 Task: Select the current location as Machu Picchu, Peru . Now zoom + , and verify the location . Show zoom slider
Action: Mouse moved to (178, 71)
Screenshot: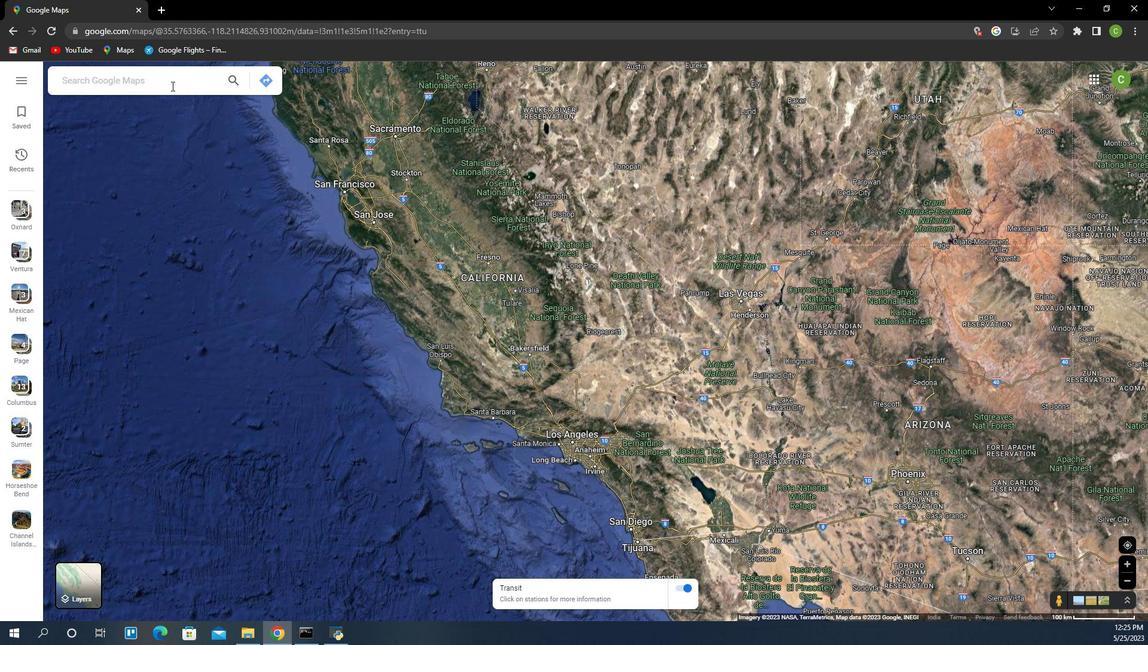 
Action: Mouse pressed left at (178, 71)
Screenshot: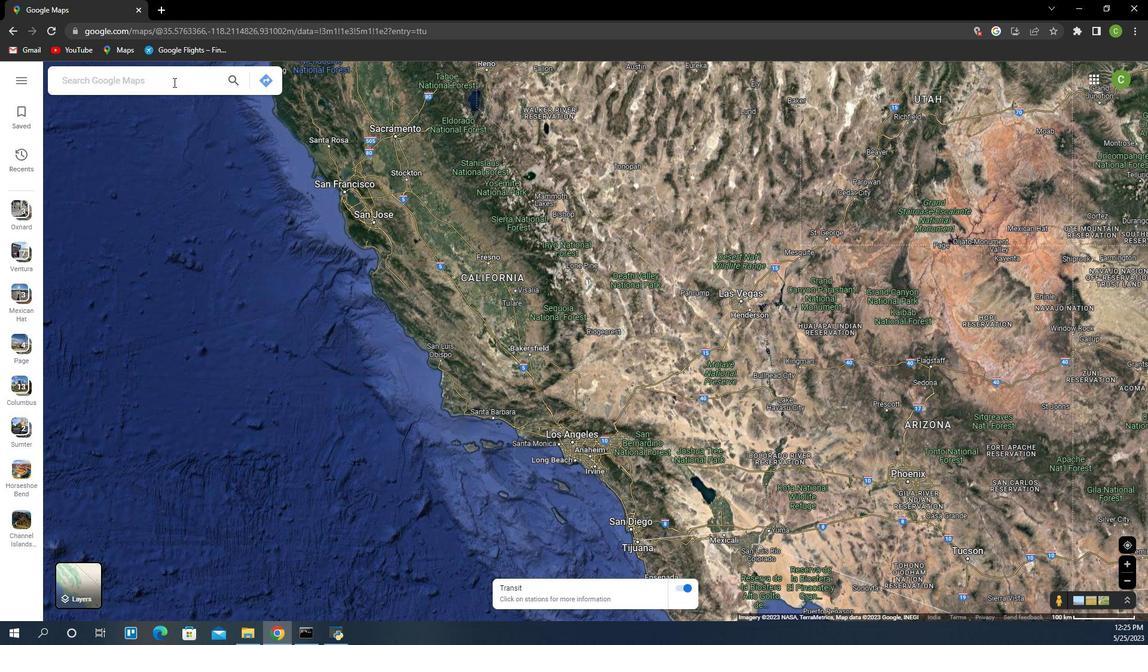 
Action: Key pressed <Key.caps_lock>M<Key.caps_lock>achu<Key.space>picchu<Key.space>r<Key.backspace>peru<Key.down><Key.enter>
Screenshot: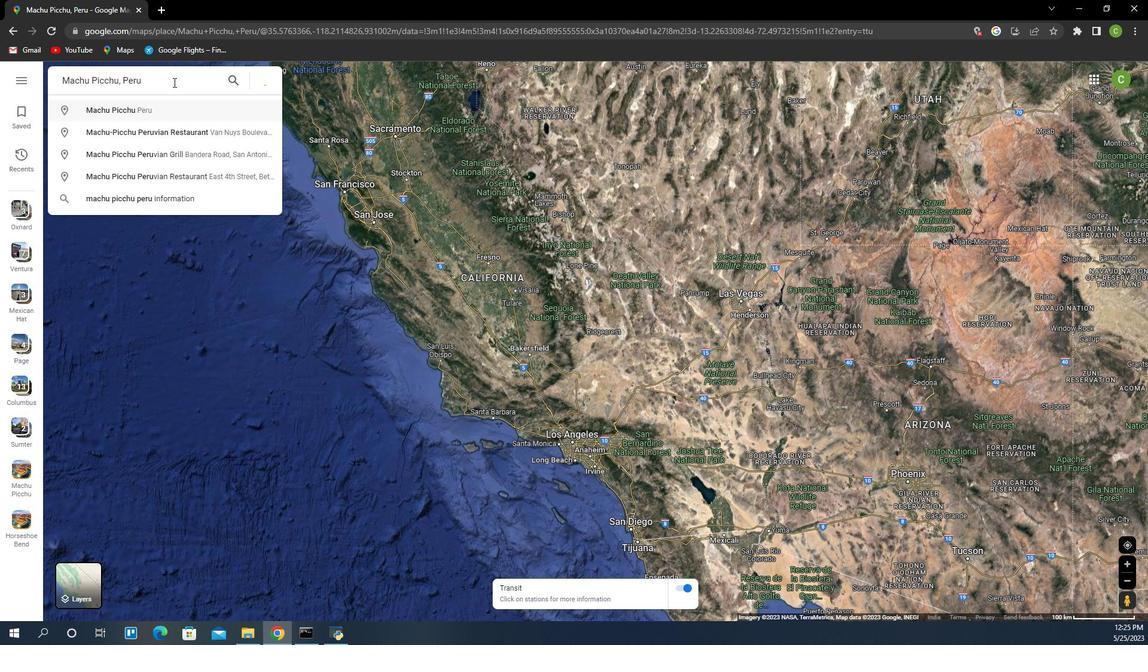 
Action: Mouse moved to (733, 356)
Screenshot: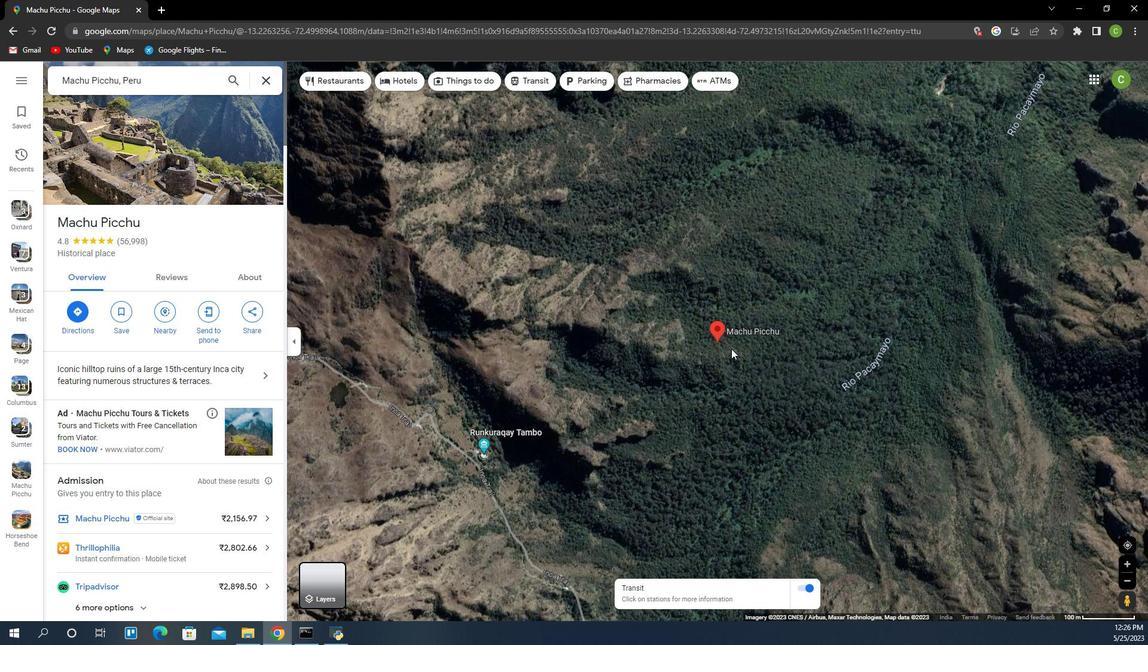 
Action: Mouse scrolled (733, 357) with delta (0, 0)
Screenshot: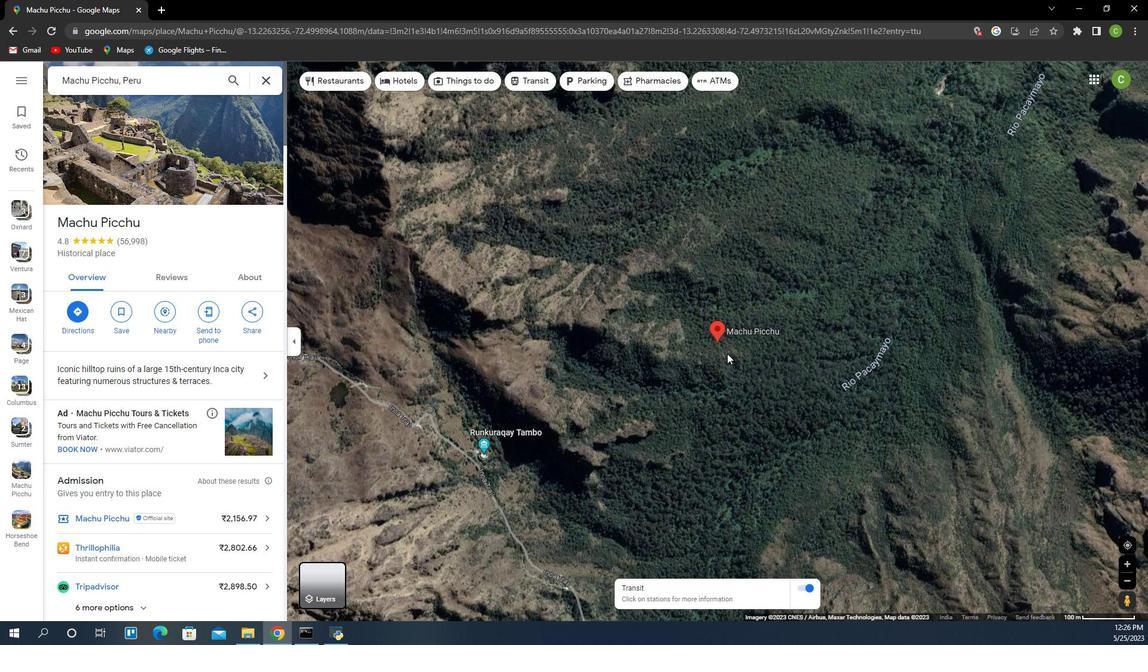 
Action: Mouse moved to (1131, 574)
Screenshot: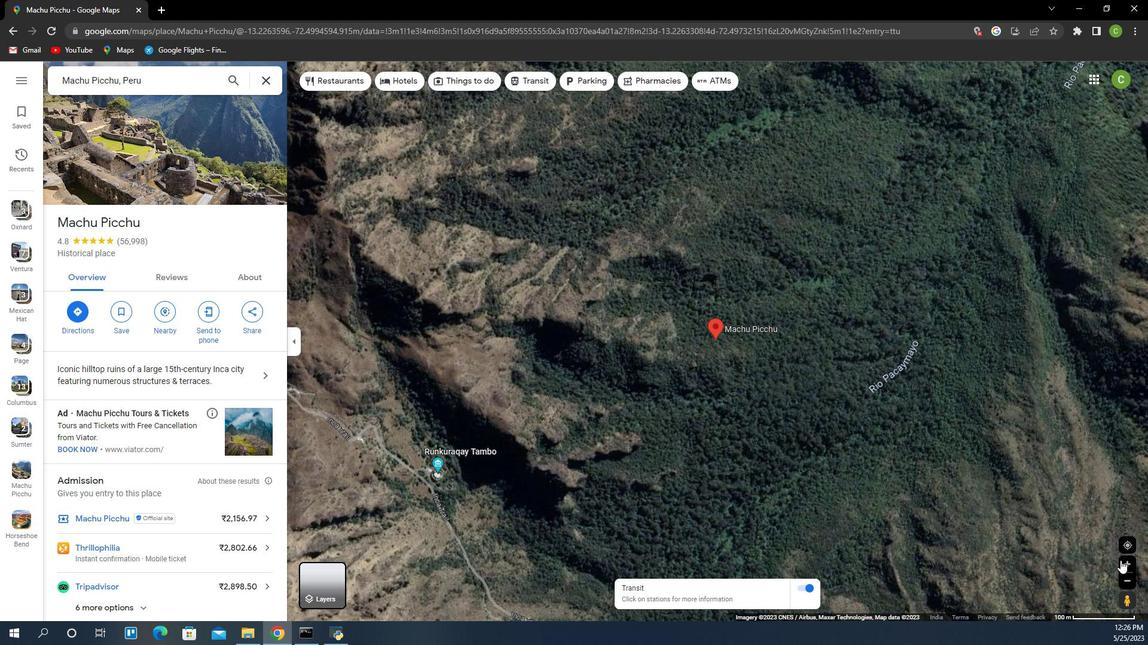 
Action: Mouse pressed left at (1131, 574)
Screenshot: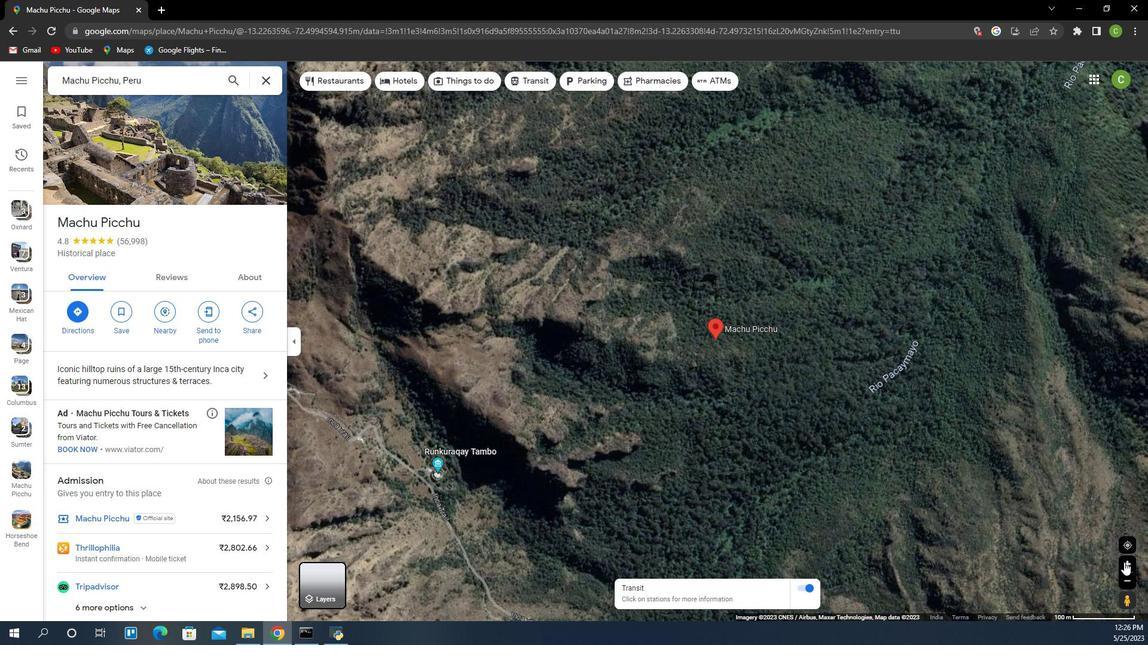 
Action: Mouse pressed left at (1131, 574)
Screenshot: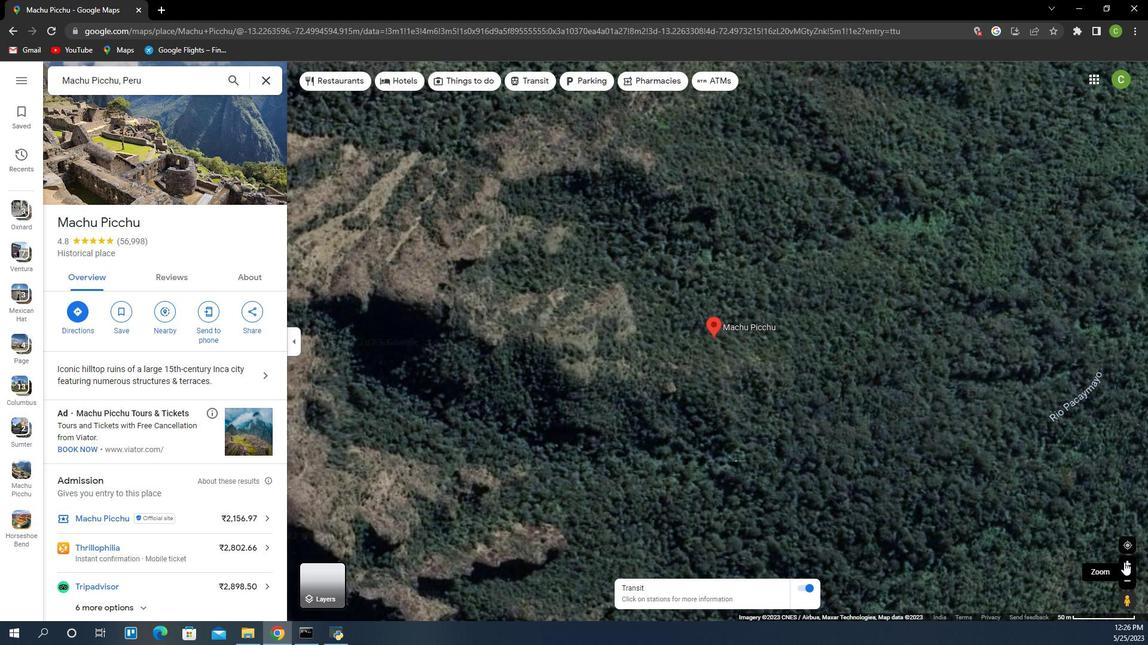 
Action: Mouse pressed left at (1131, 574)
Screenshot: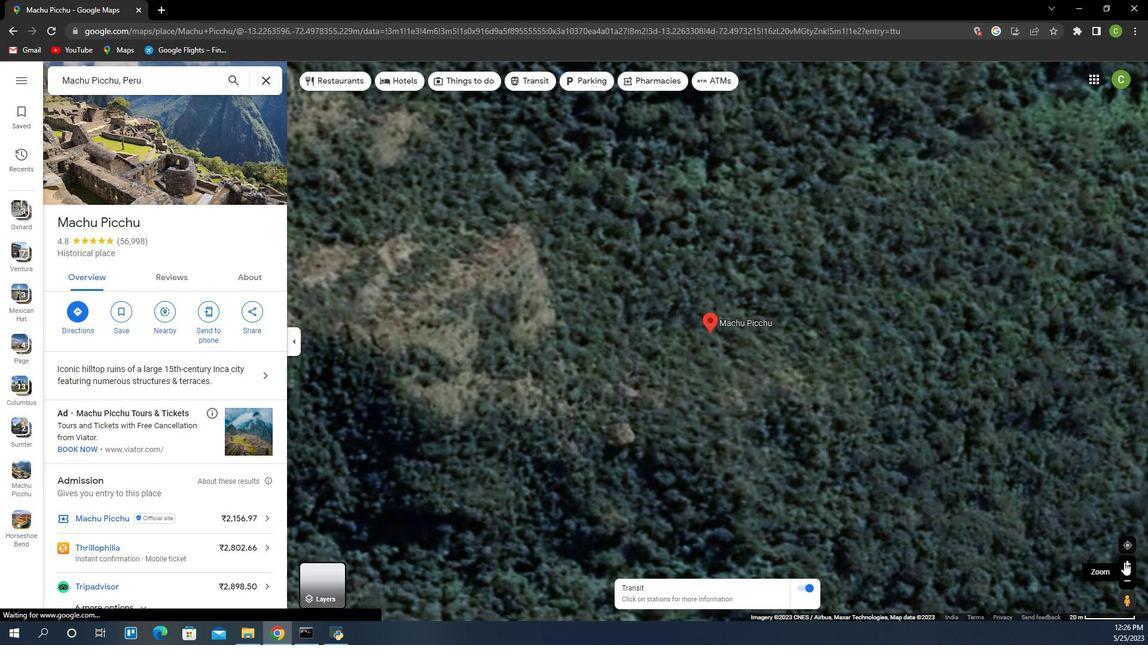 
Action: Mouse pressed left at (1131, 574)
Screenshot: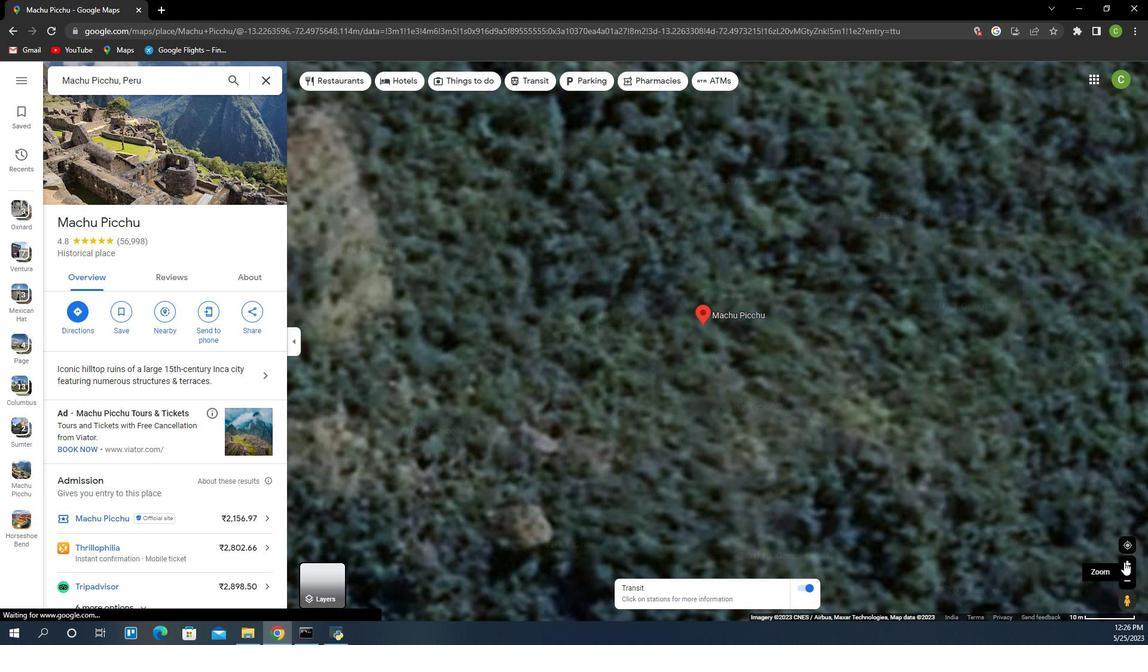 
Action: Mouse pressed left at (1131, 574)
Screenshot: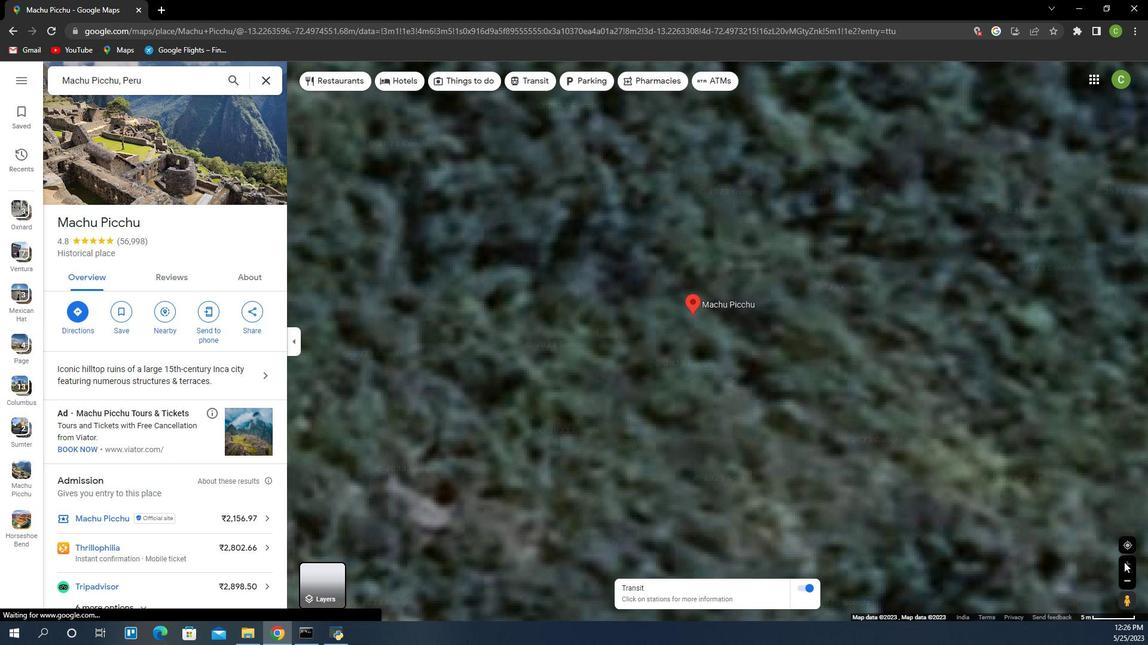
Action: Mouse pressed left at (1131, 574)
Screenshot: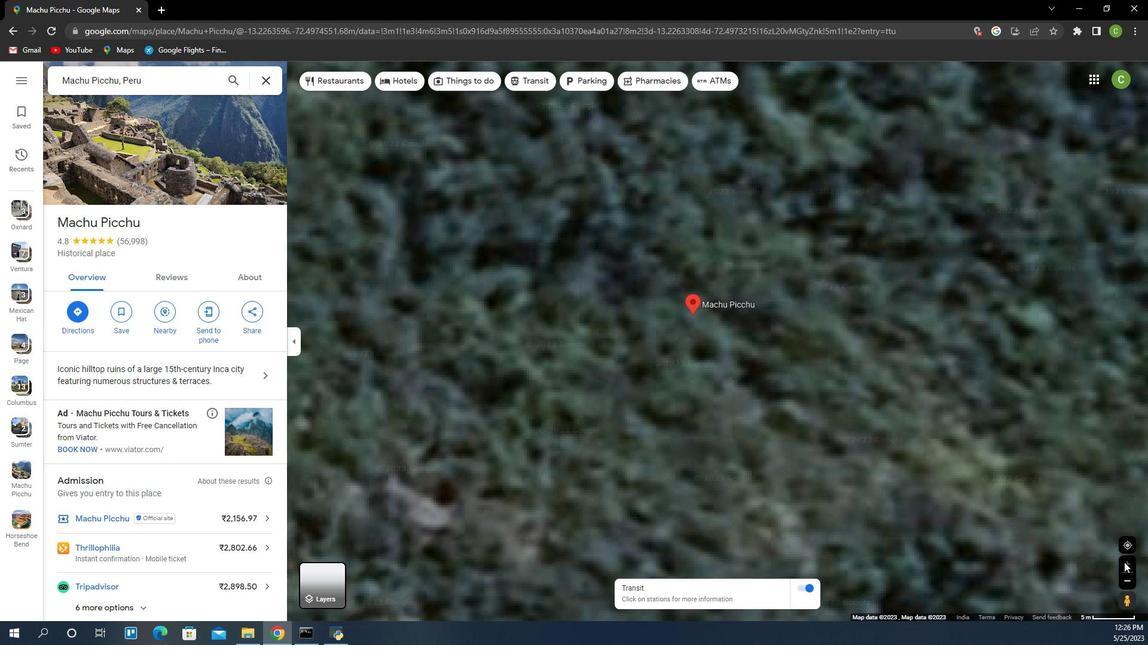 
Action: Mouse moved to (1131, 586)
Screenshot: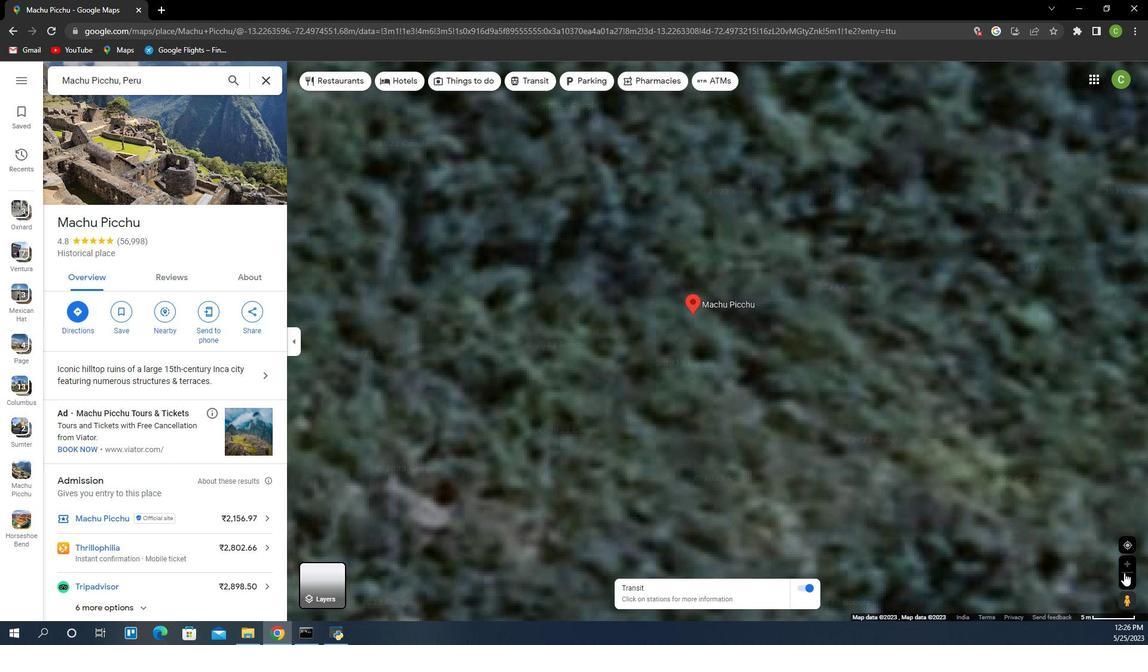 
Action: Mouse pressed left at (1131, 586)
Screenshot: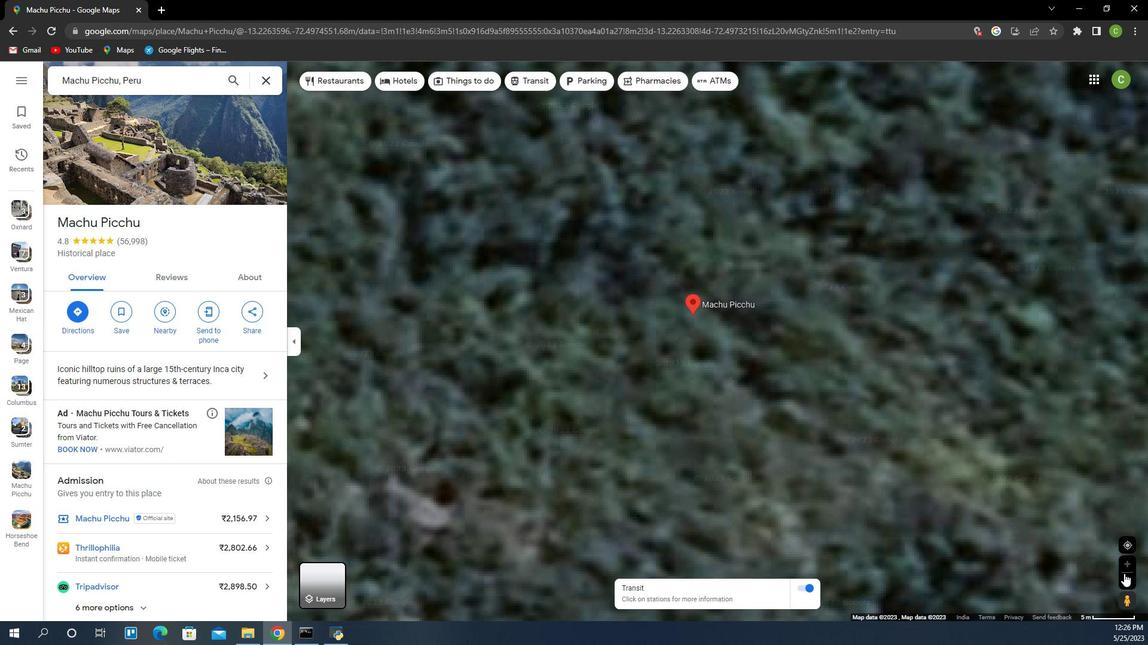 
Action: Mouse pressed left at (1131, 586)
Screenshot: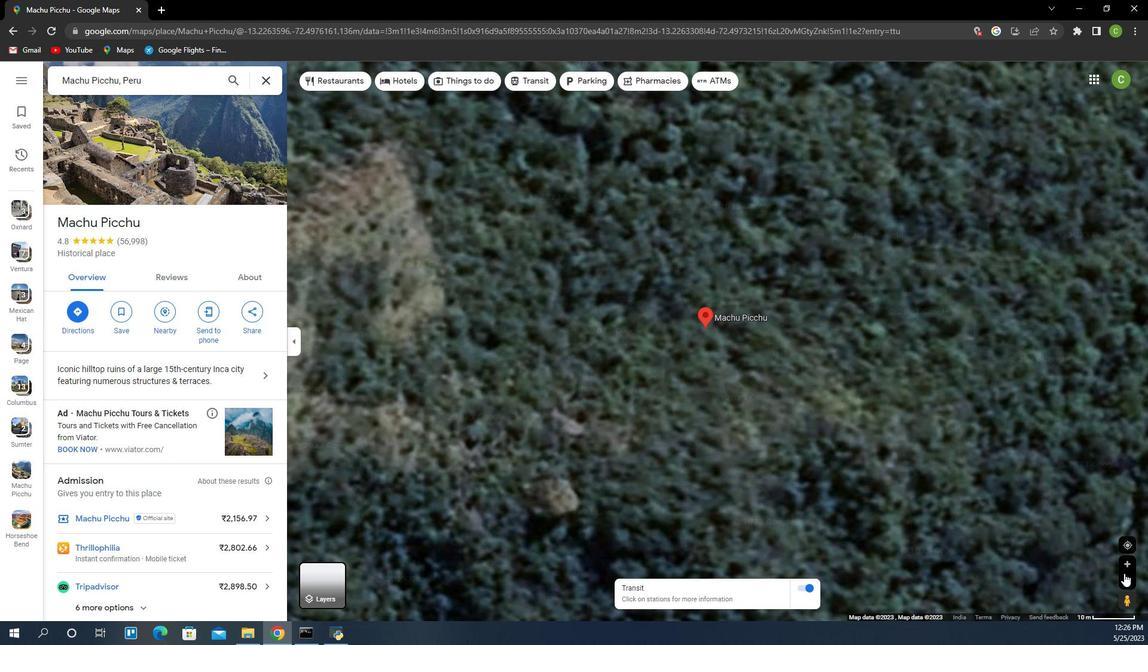 
Action: Mouse pressed left at (1131, 586)
Screenshot: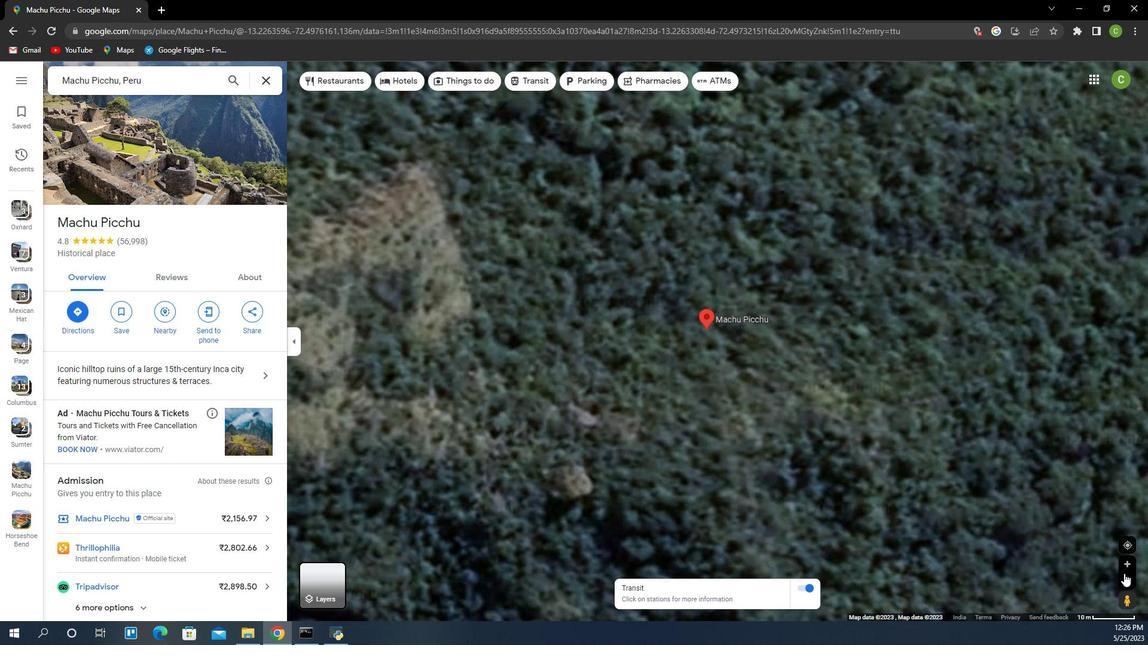 
Action: Mouse moved to (768, 414)
Screenshot: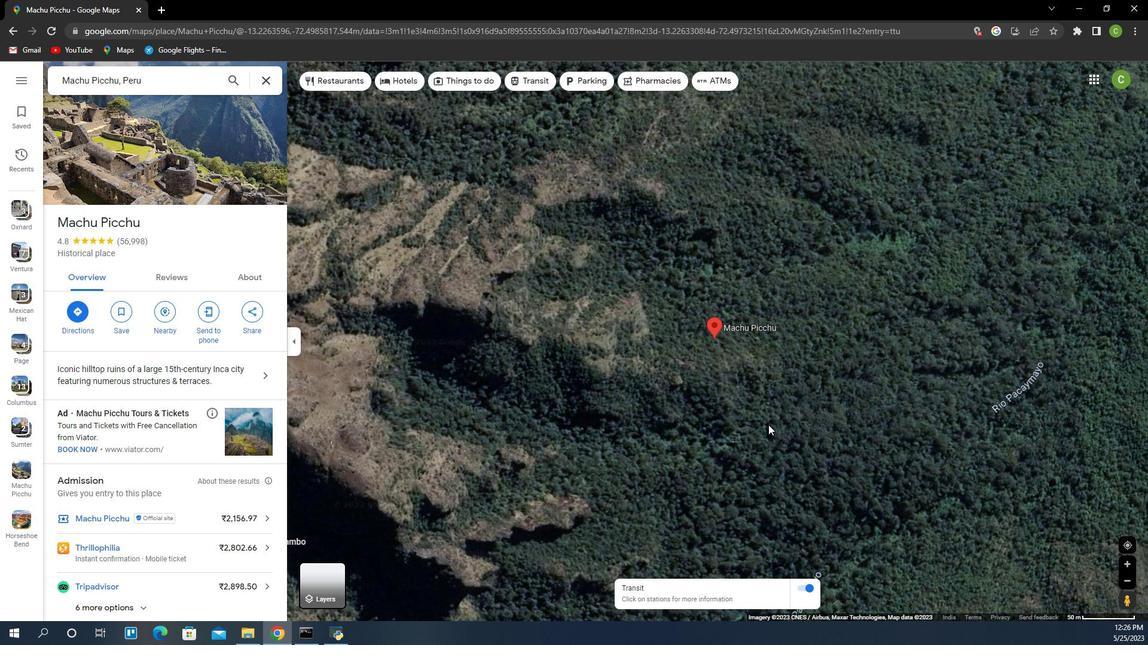 
Action: Mouse scrolled (768, 415) with delta (0, 0)
Screenshot: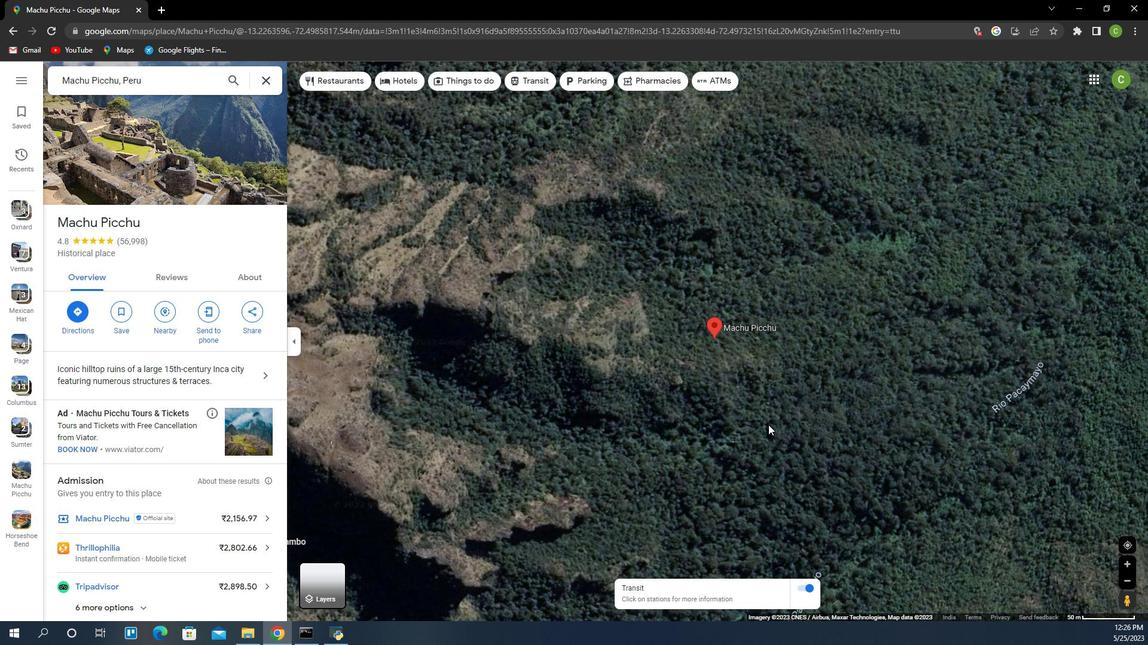 
Action: Mouse moved to (746, 384)
Screenshot: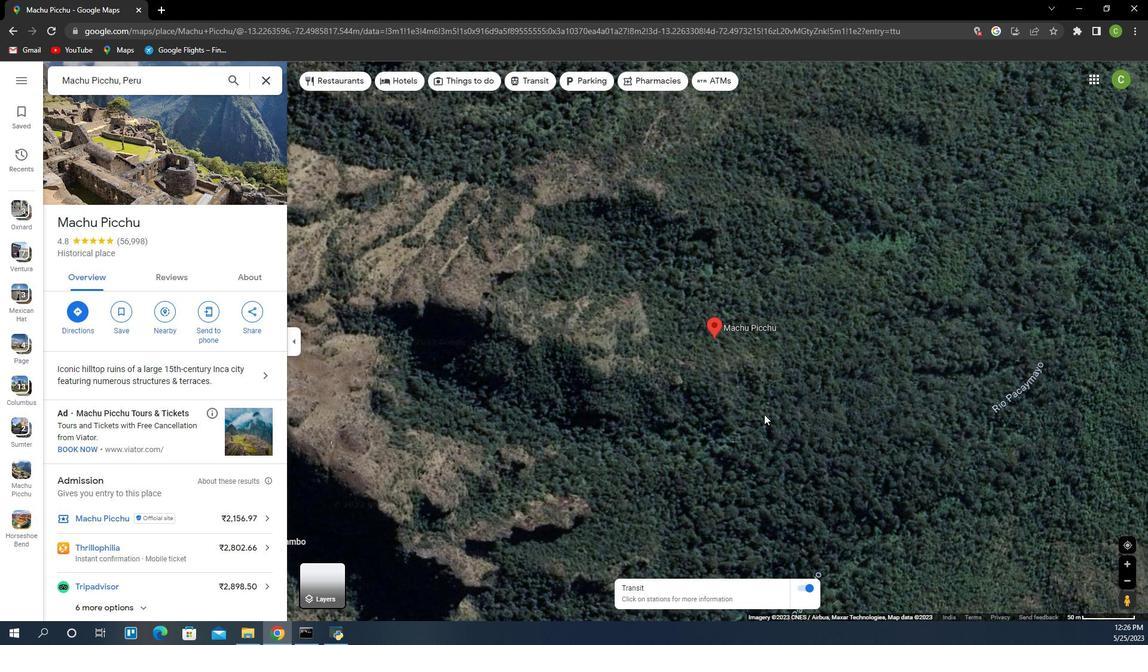 
Action: Mouse scrolled (746, 385) with delta (0, 0)
Screenshot: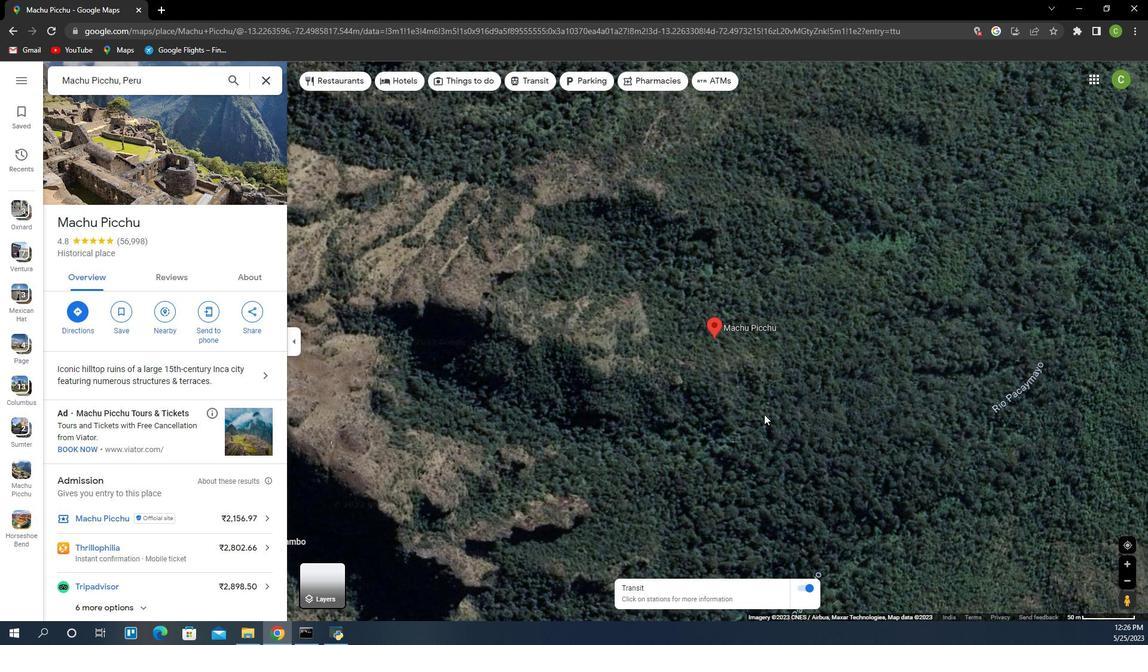
Action: Mouse moved to (745, 383)
Screenshot: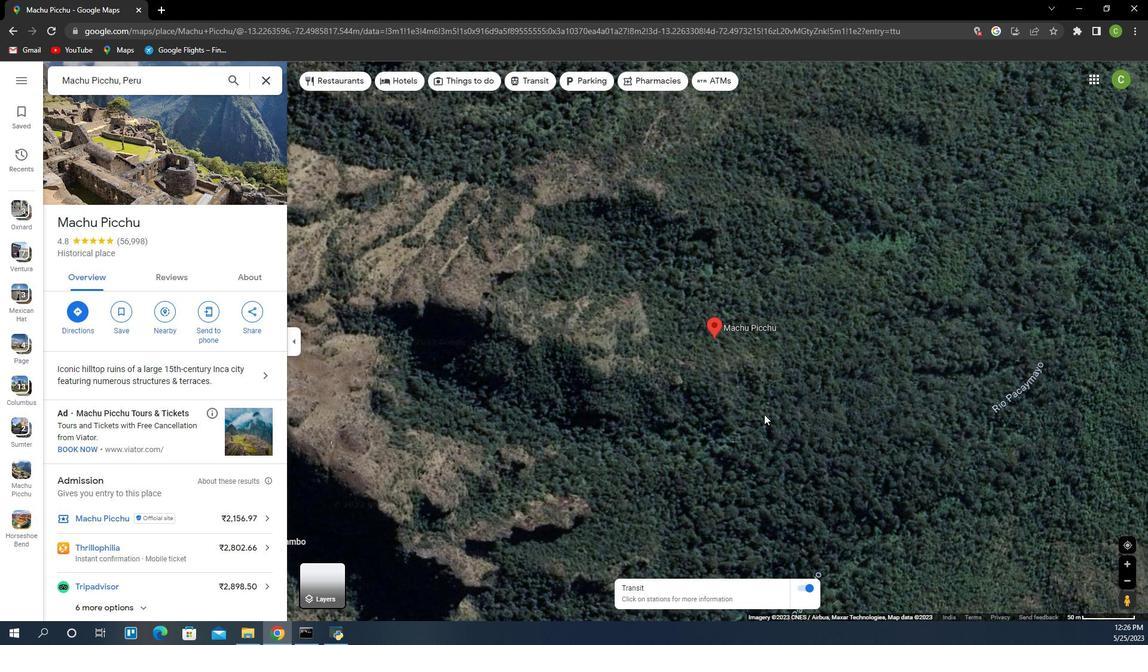 
Action: Mouse scrolled (745, 384) with delta (0, 0)
Screenshot: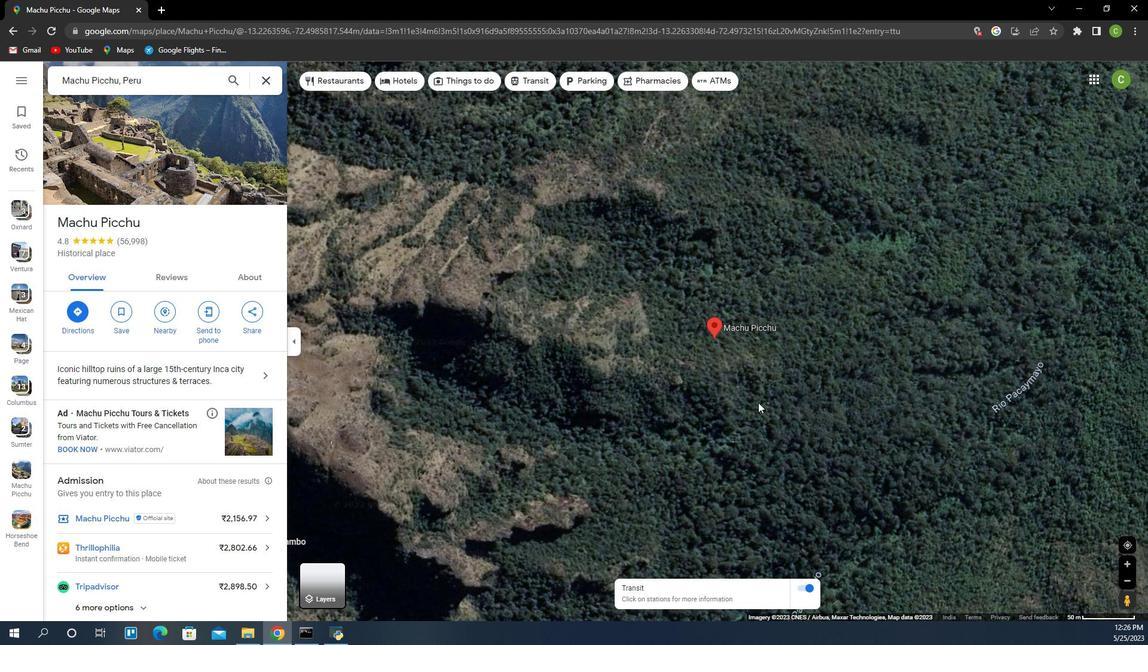 
Action: Mouse scrolled (745, 384) with delta (0, 0)
Screenshot: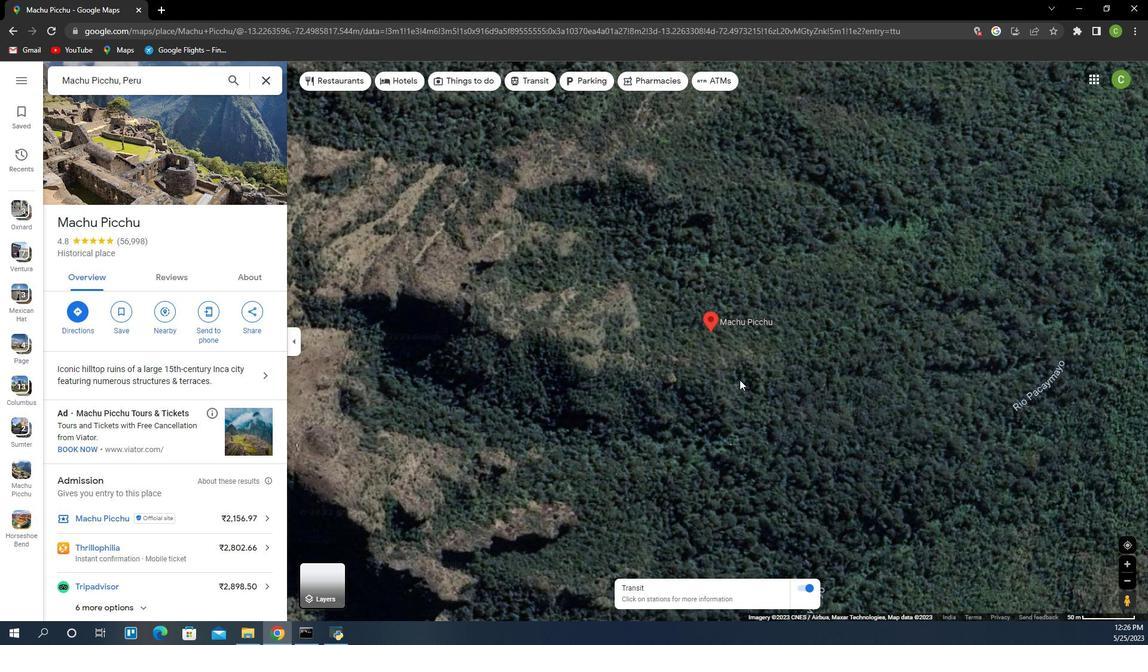 
Action: Mouse moved to (686, 282)
Screenshot: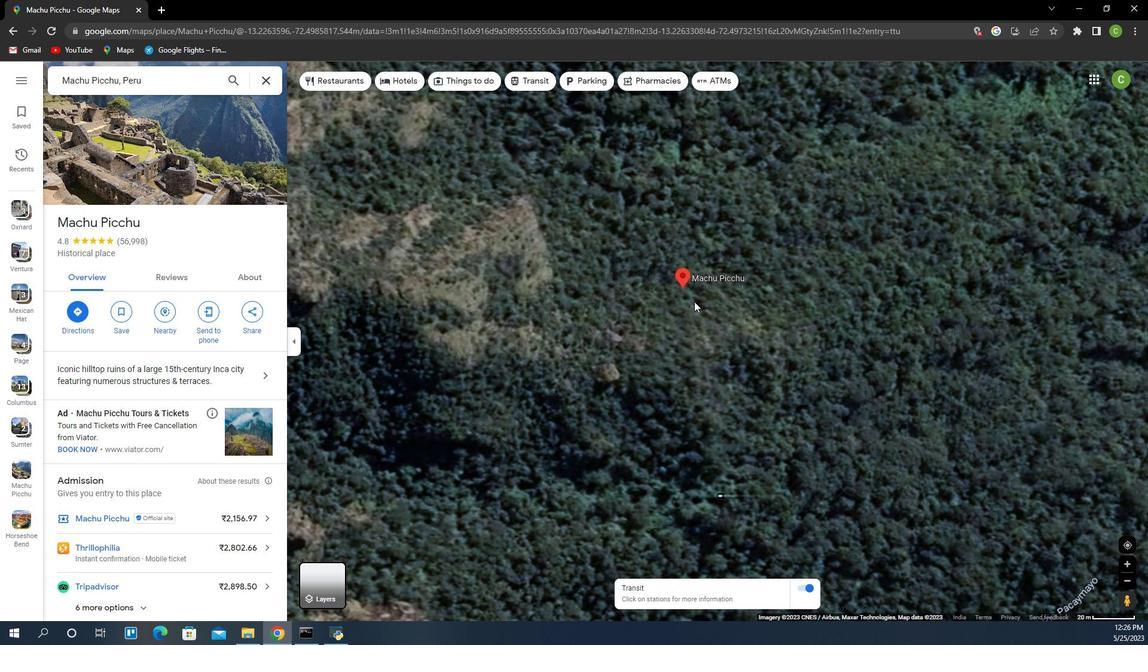 
Action: Mouse pressed left at (686, 282)
Screenshot: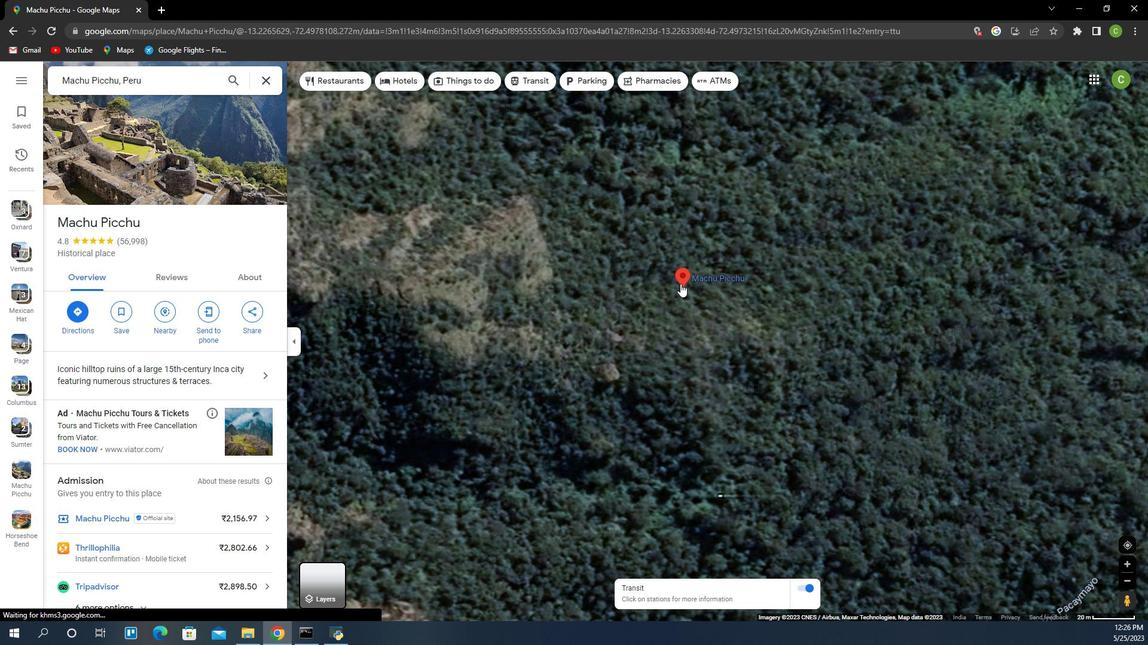 
Action: Mouse moved to (1134, 574)
Screenshot: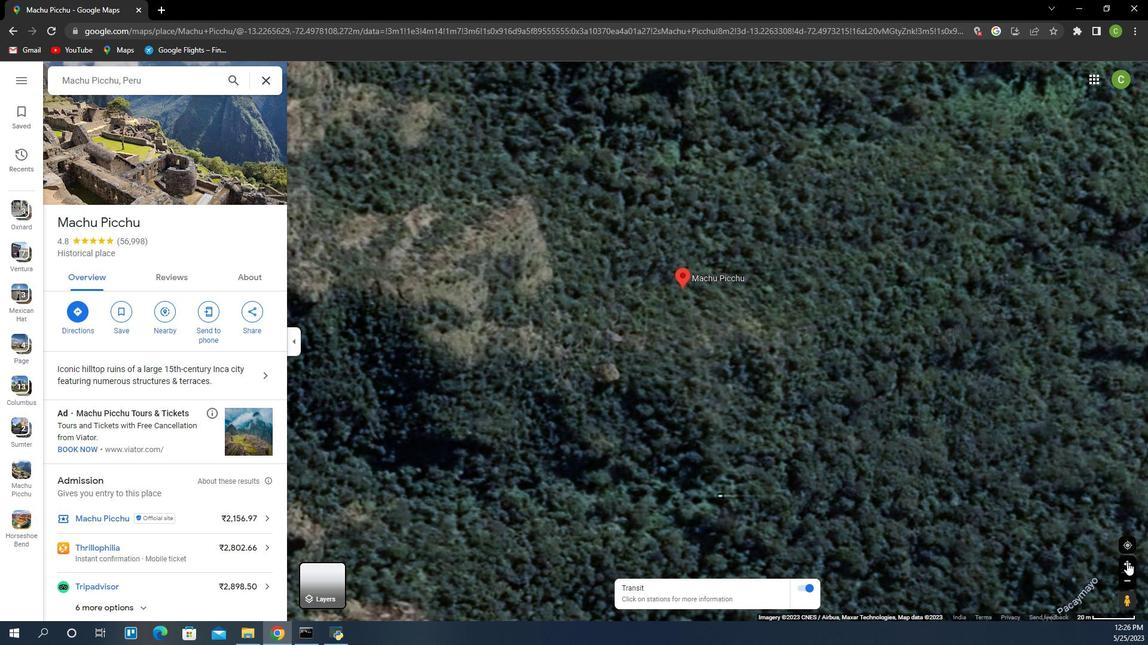 
Action: Mouse pressed left at (1134, 574)
Screenshot: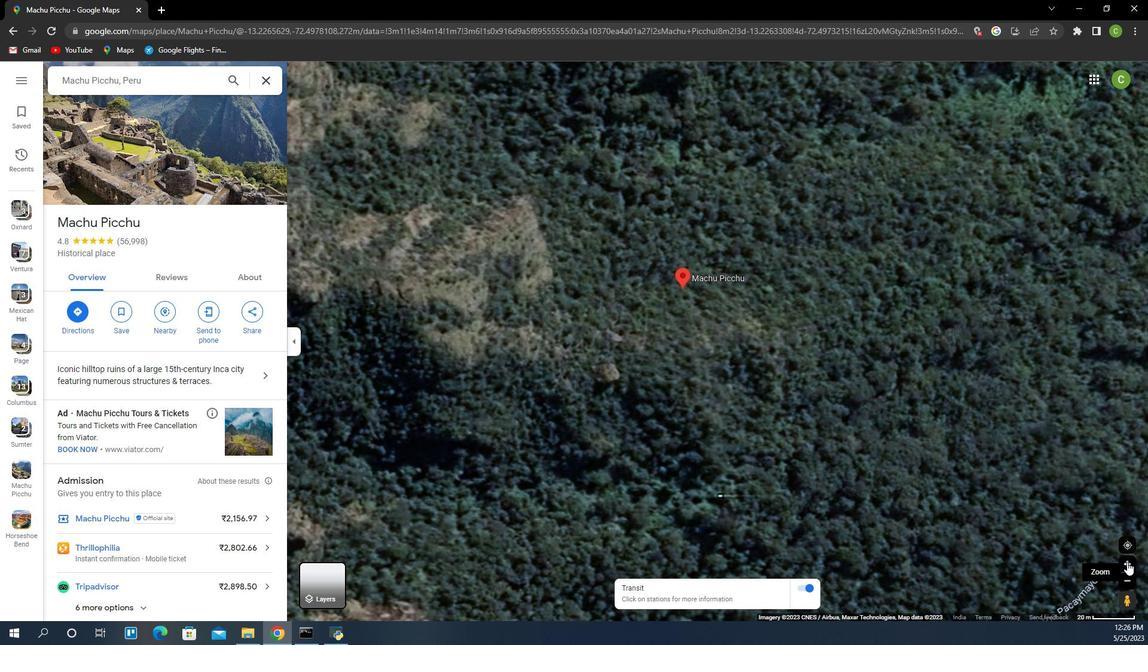 
Action: Mouse moved to (802, 422)
Screenshot: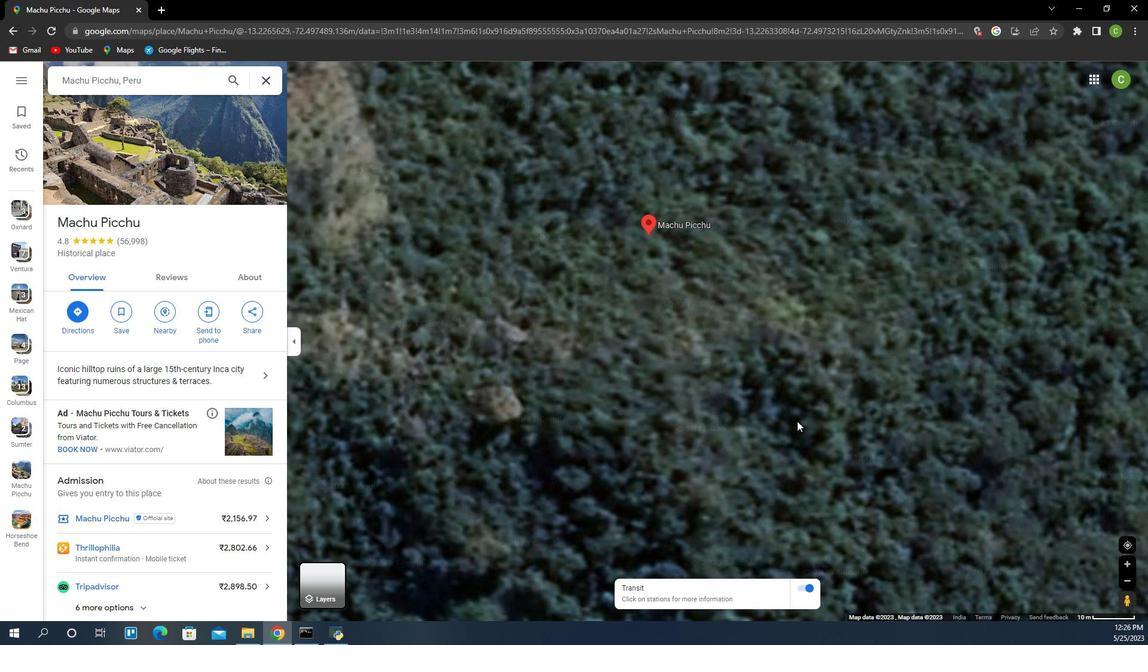 
Action: Mouse scrolled (802, 421) with delta (0, 0)
Screenshot: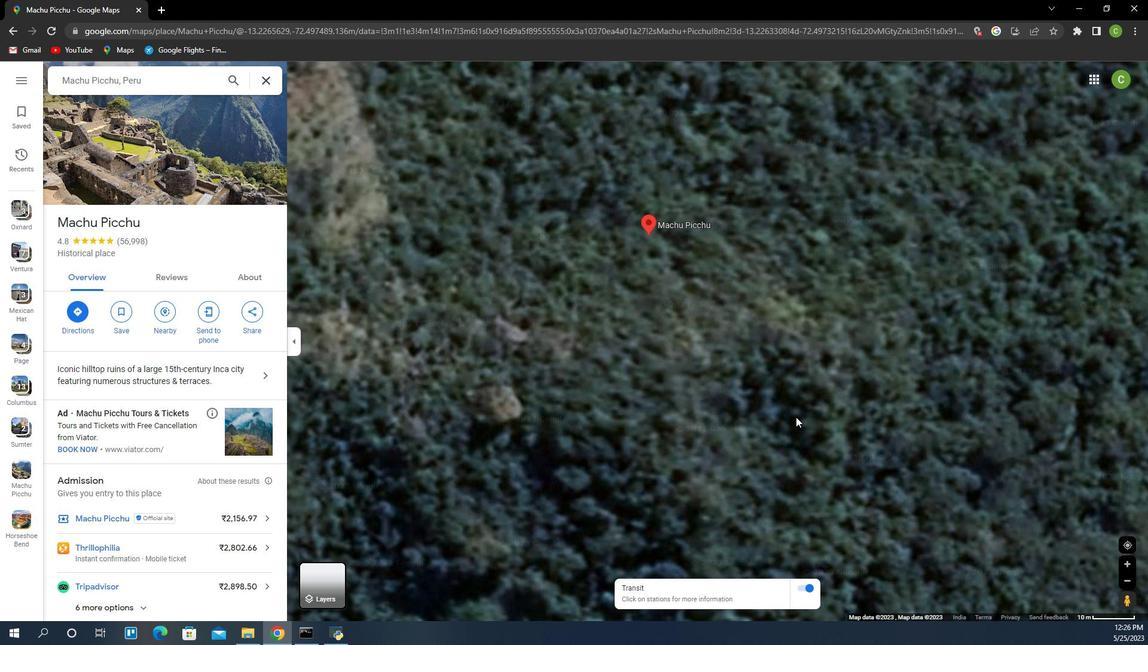 
Action: Mouse scrolled (802, 421) with delta (0, 0)
Screenshot: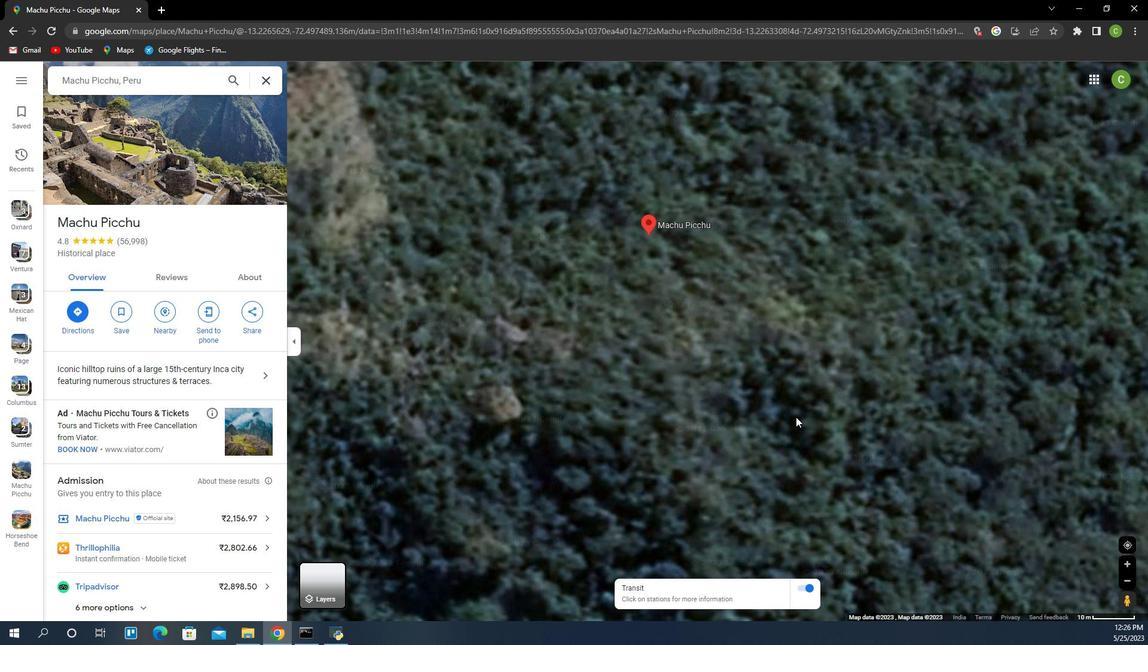 
Action: Mouse scrolled (802, 421) with delta (0, 0)
Screenshot: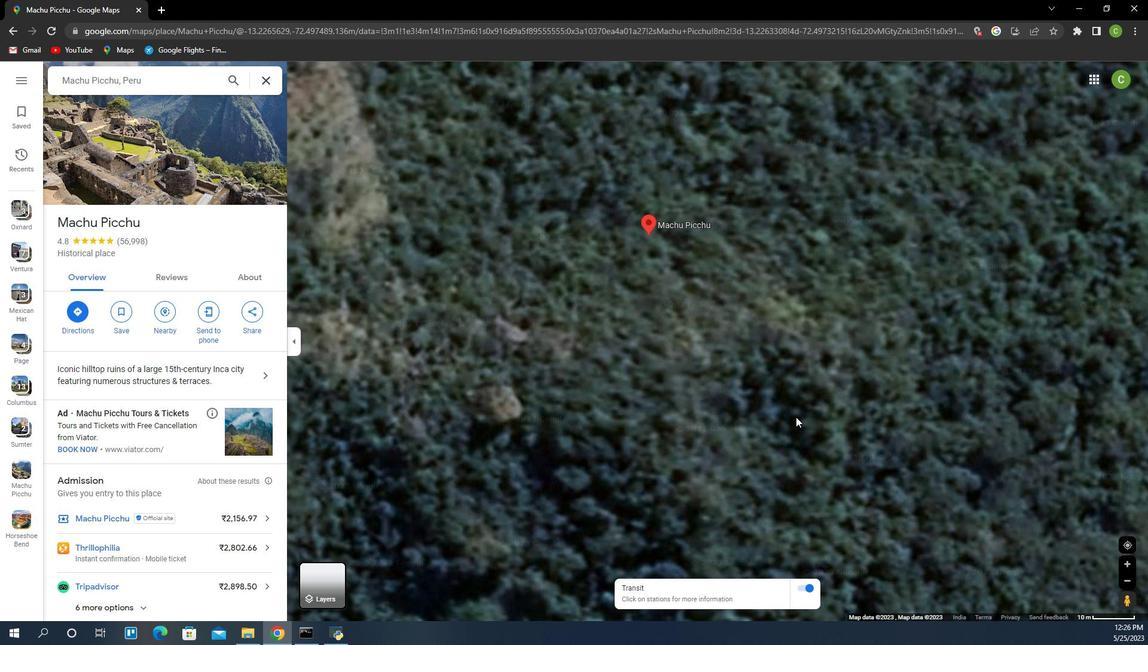 
Action: Mouse scrolled (802, 421) with delta (0, 0)
Screenshot: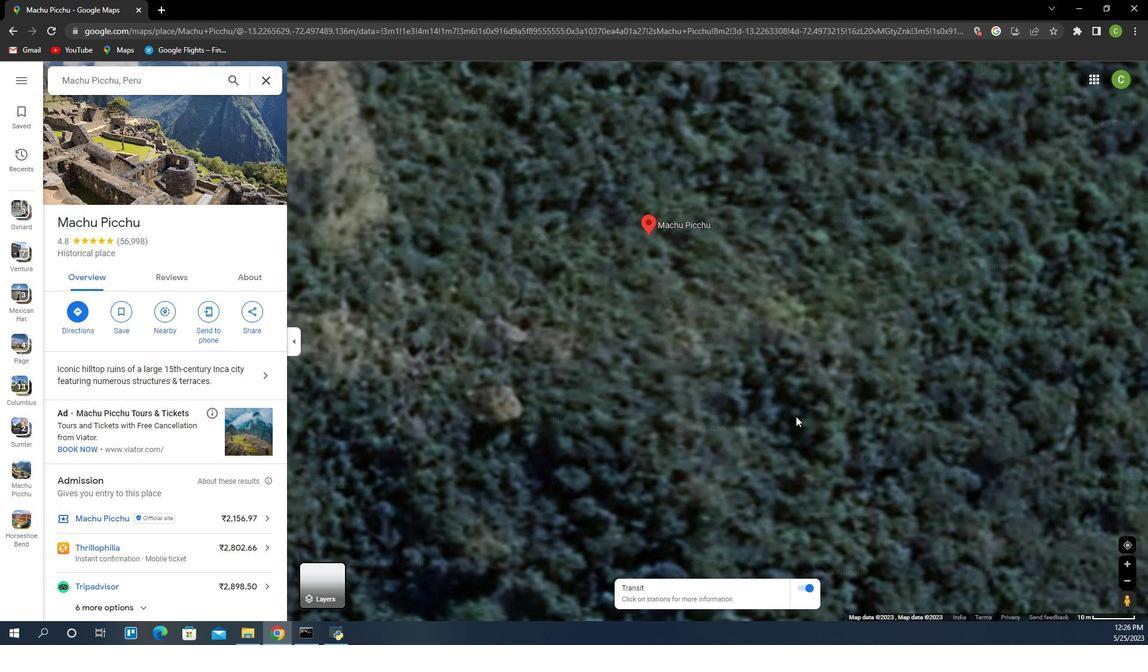 
Action: Mouse scrolled (802, 421) with delta (0, 0)
Screenshot: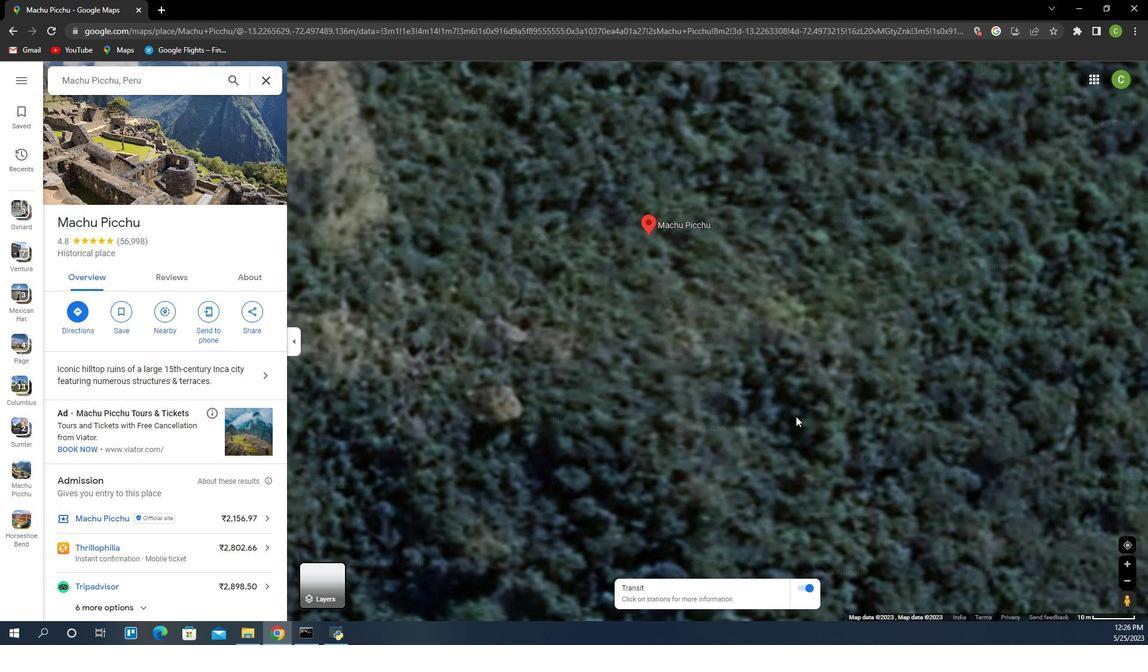 
Action: Mouse scrolled (802, 421) with delta (0, 0)
Screenshot: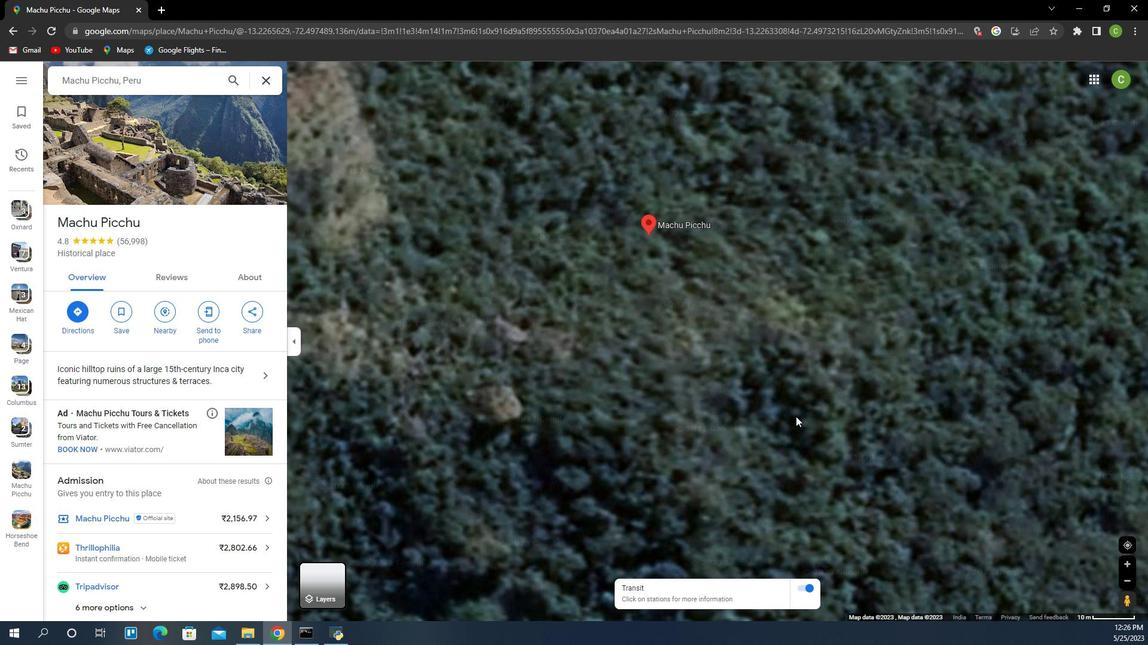 
Action: Mouse scrolled (802, 421) with delta (0, 0)
Screenshot: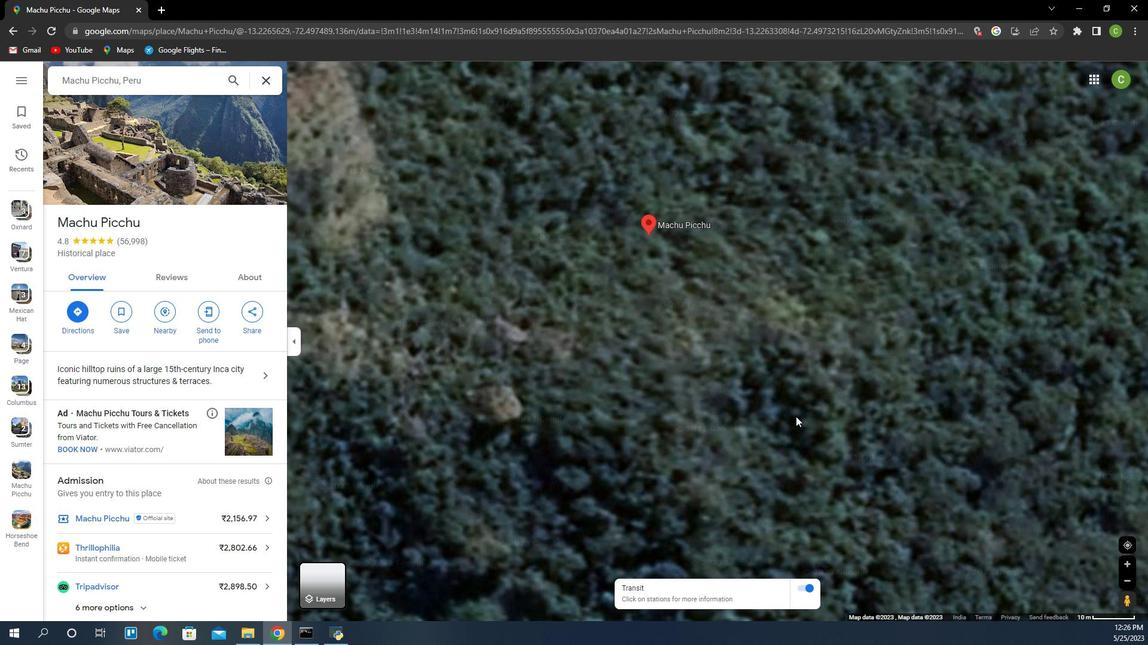 
Action: Mouse scrolled (802, 421) with delta (0, 0)
Screenshot: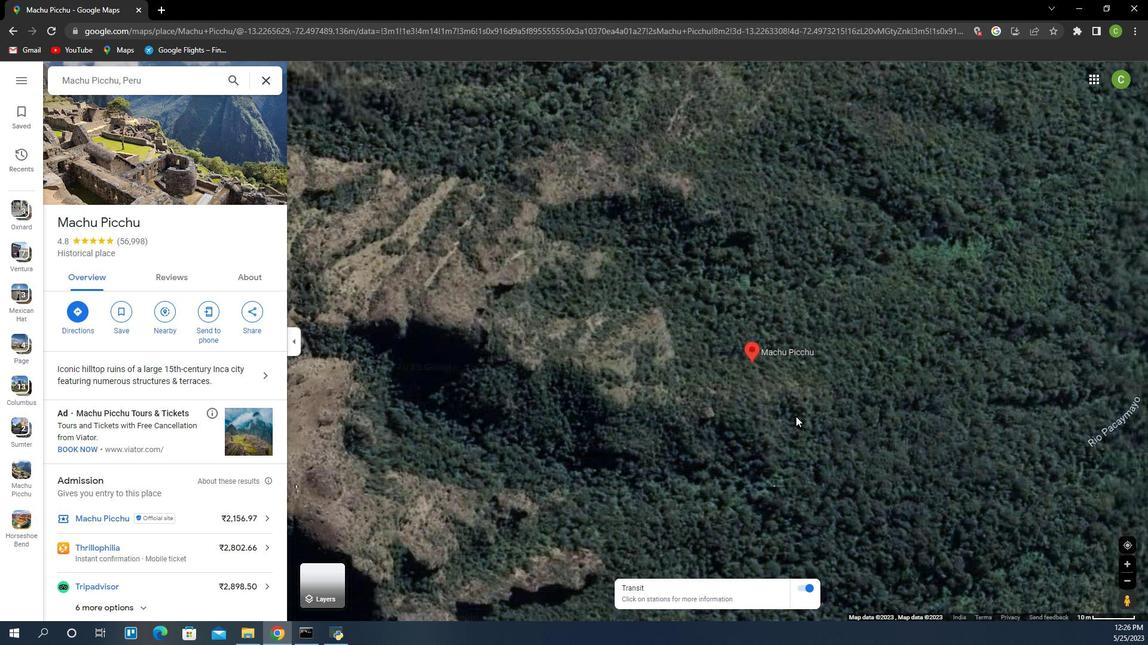 
Action: Mouse scrolled (802, 421) with delta (0, 0)
Screenshot: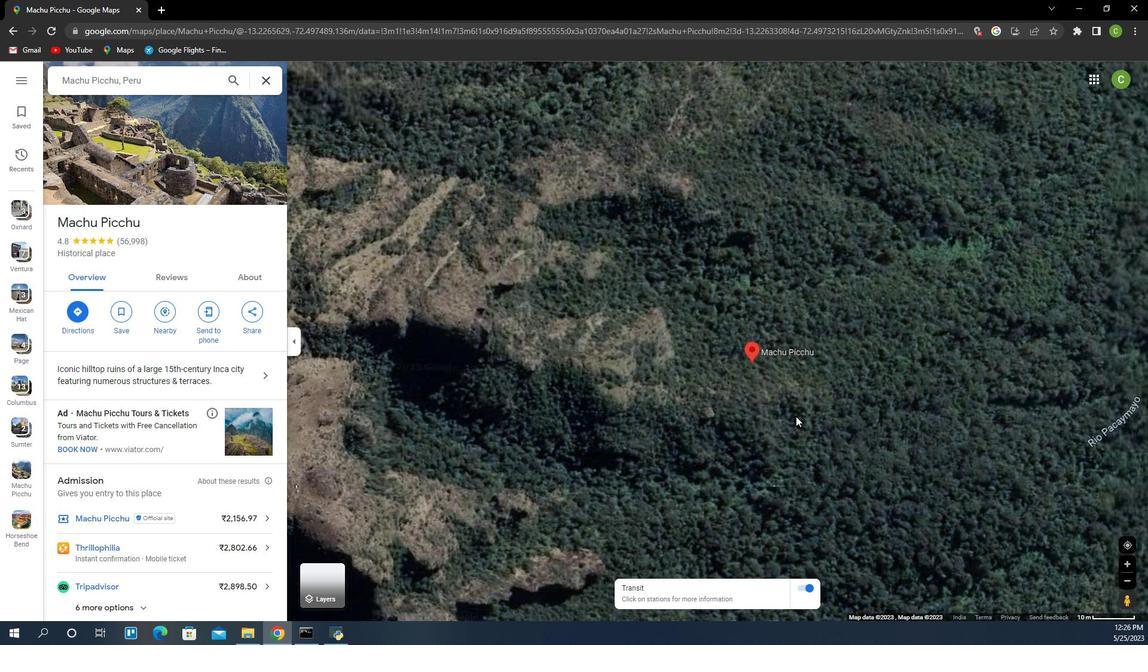
Action: Mouse scrolled (802, 421) with delta (0, 0)
Screenshot: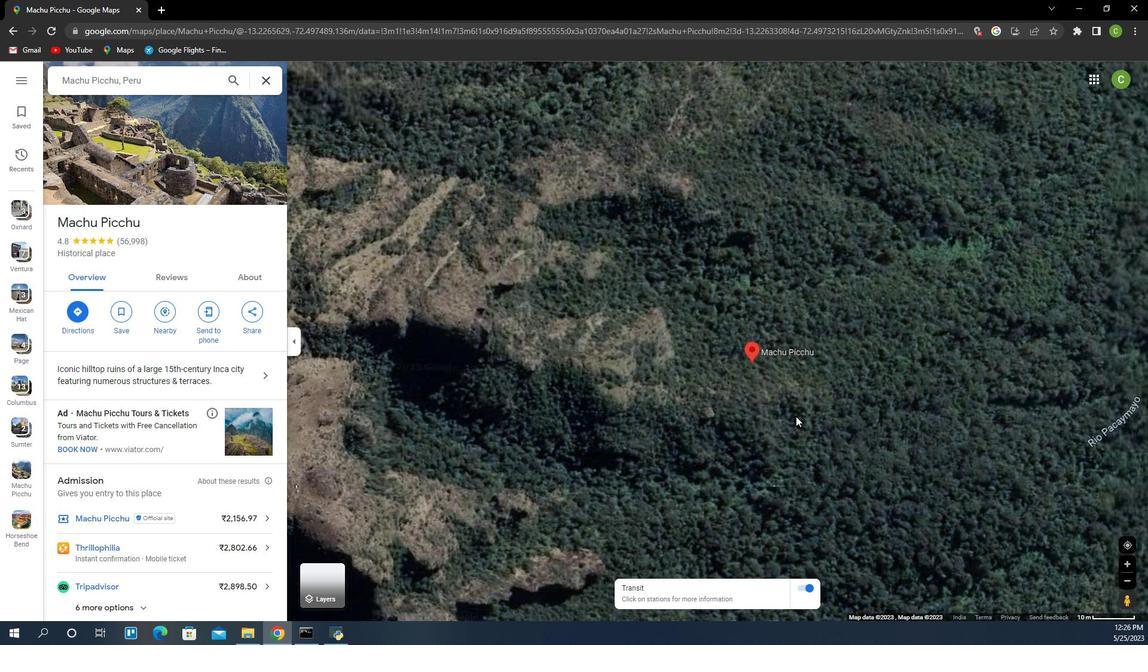 
Action: Mouse scrolled (802, 421) with delta (0, 0)
Screenshot: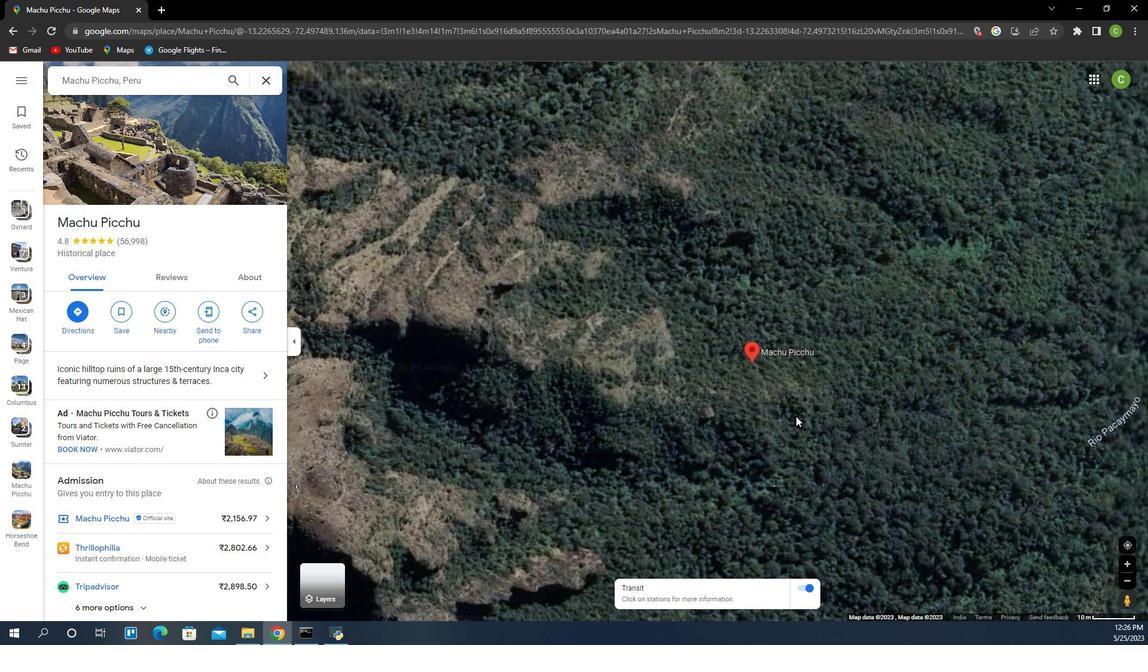
Action: Mouse scrolled (802, 421) with delta (0, 0)
Screenshot: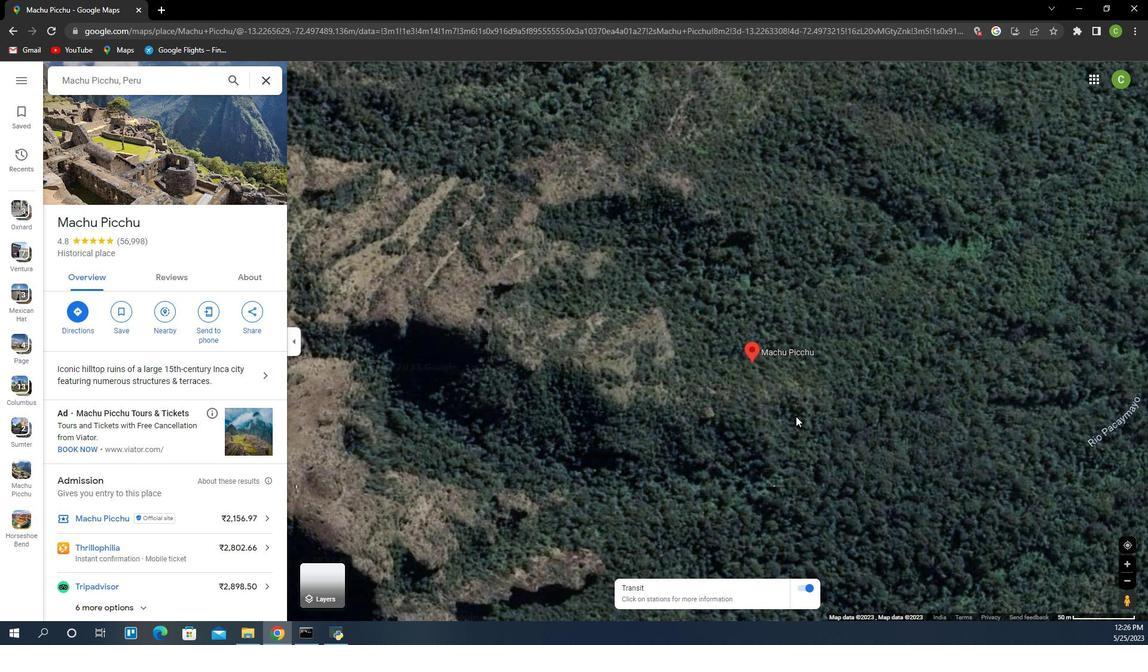 
Action: Mouse scrolled (802, 421) with delta (0, 0)
Screenshot: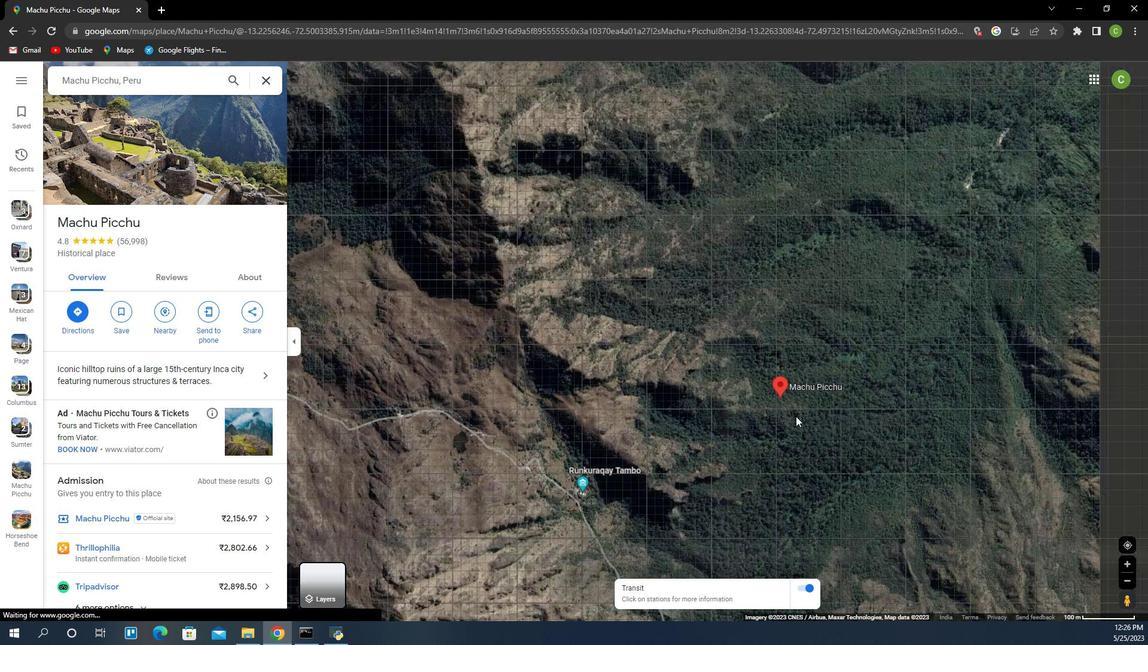 
Action: Mouse scrolled (802, 421) with delta (0, 0)
Screenshot: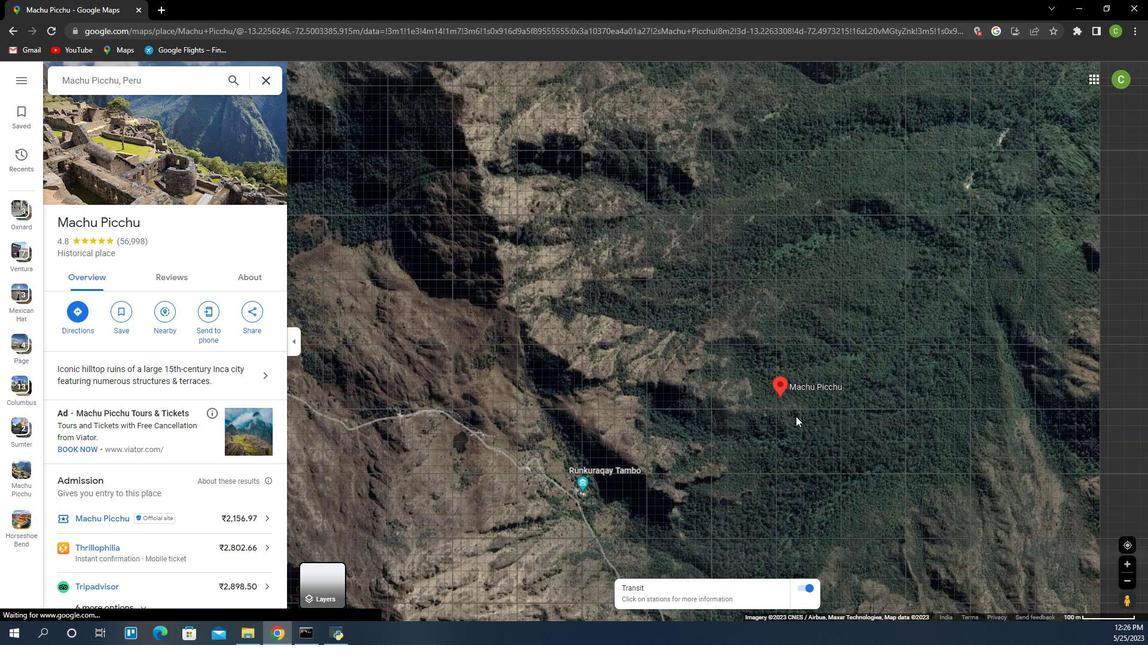 
Action: Mouse scrolled (802, 421) with delta (0, 0)
Screenshot: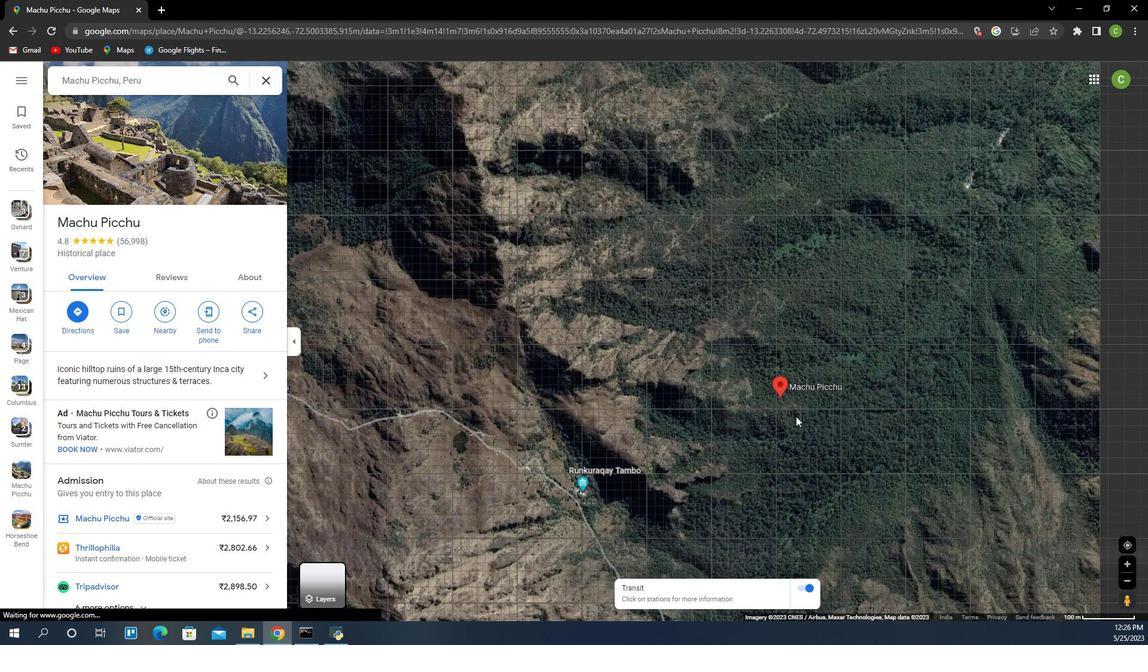 
Action: Mouse scrolled (802, 421) with delta (0, 0)
Screenshot: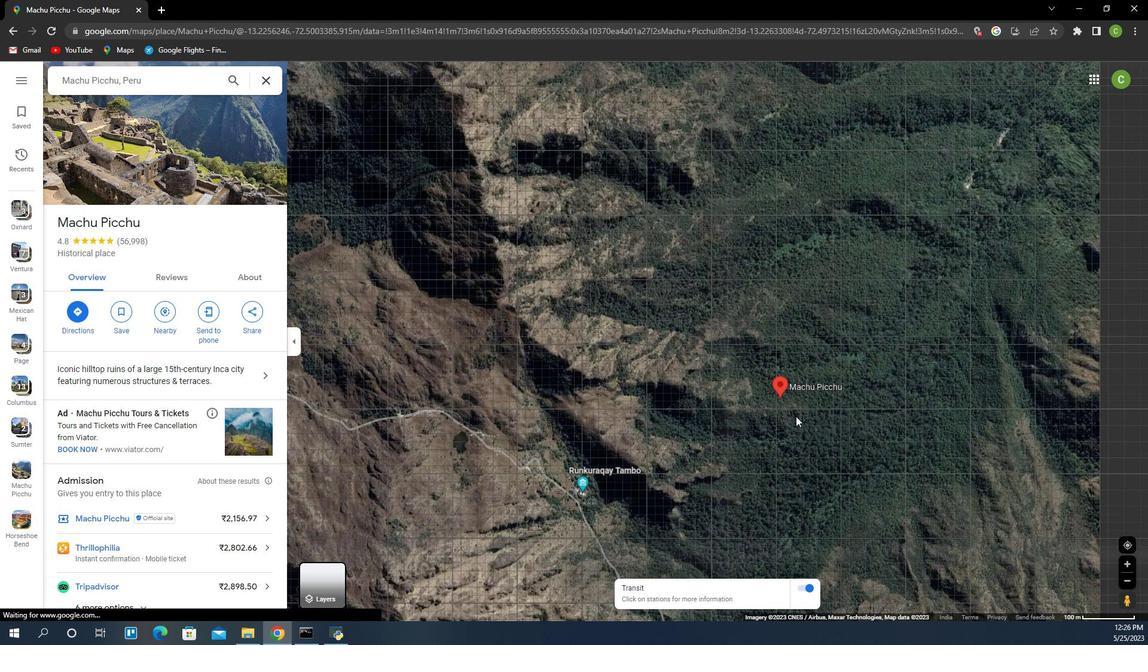 
Action: Mouse scrolled (802, 421) with delta (0, 0)
Screenshot: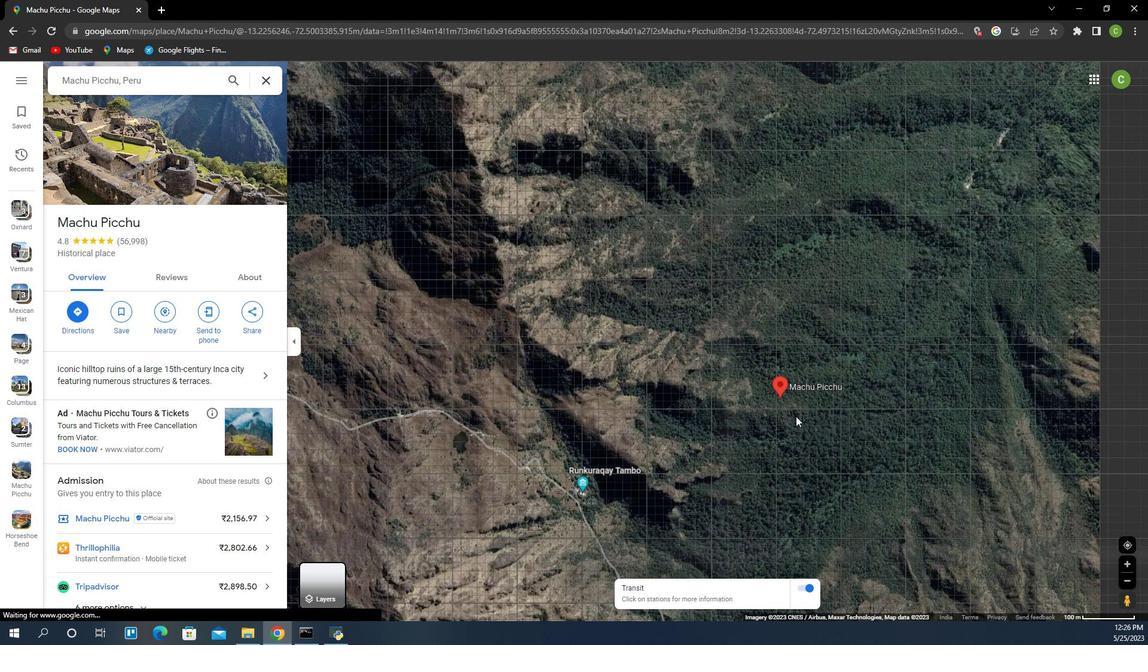
Action: Mouse scrolled (802, 421) with delta (0, 0)
Screenshot: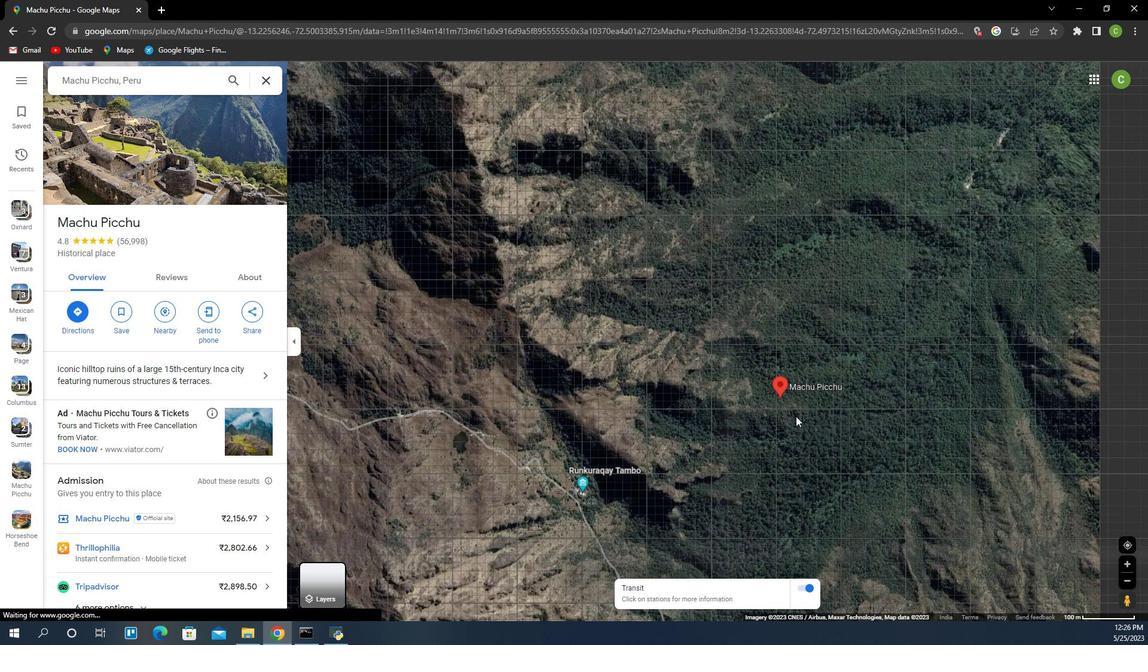 
Action: Mouse scrolled (802, 421) with delta (0, 0)
Screenshot: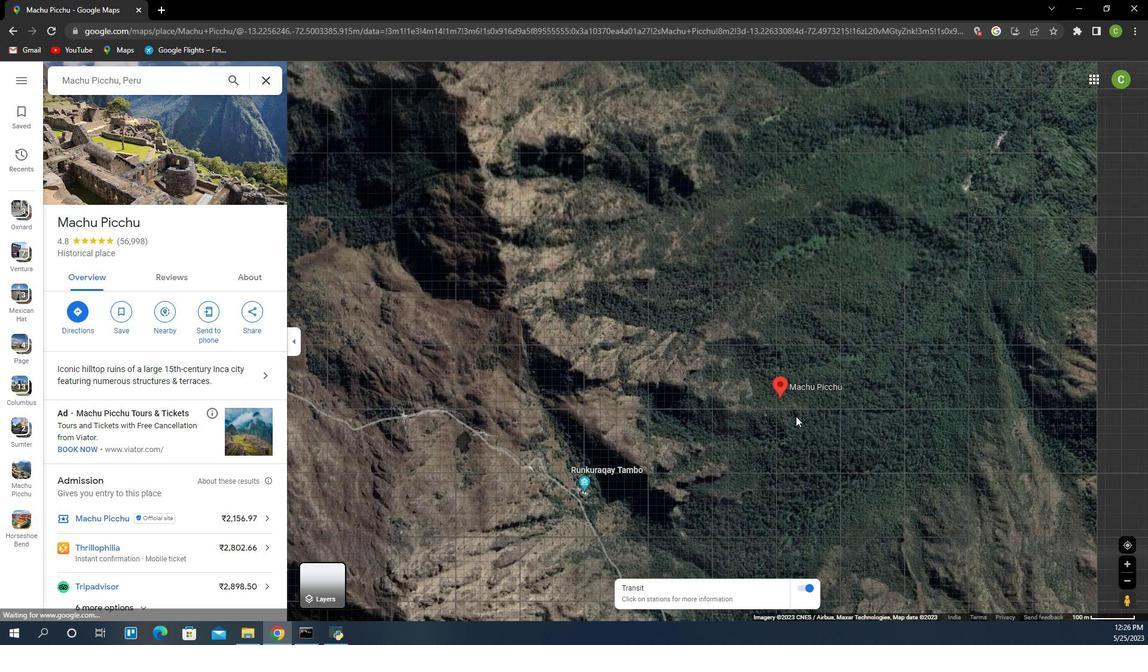 
Action: Mouse scrolled (802, 421) with delta (0, 0)
Screenshot: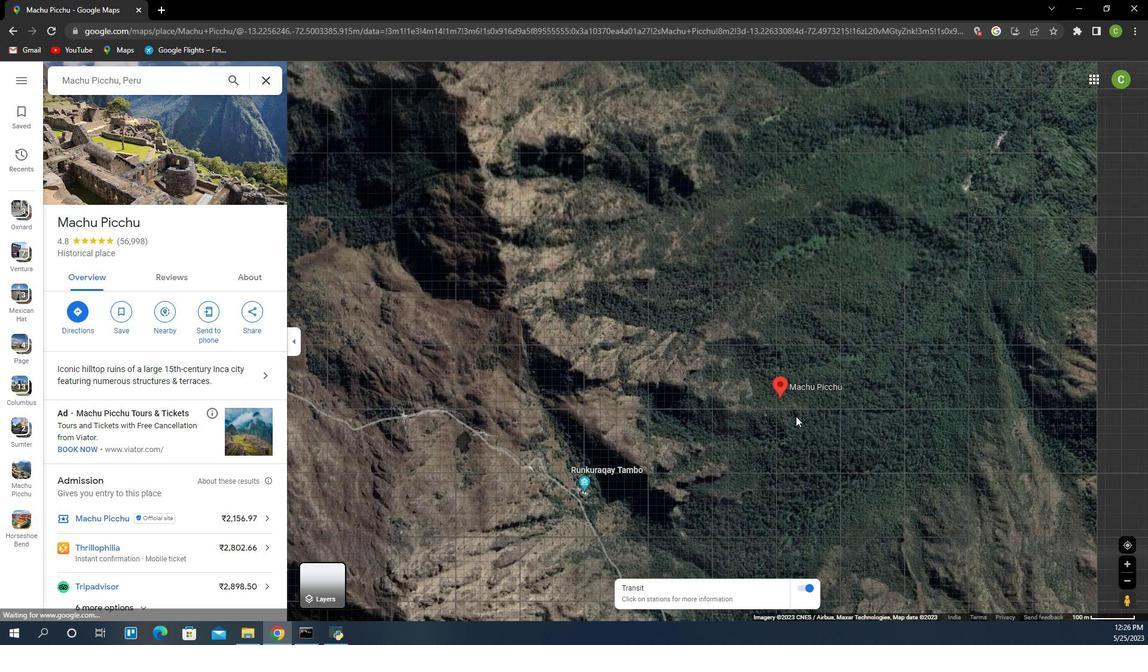 
Action: Mouse scrolled (802, 421) with delta (0, 0)
Screenshot: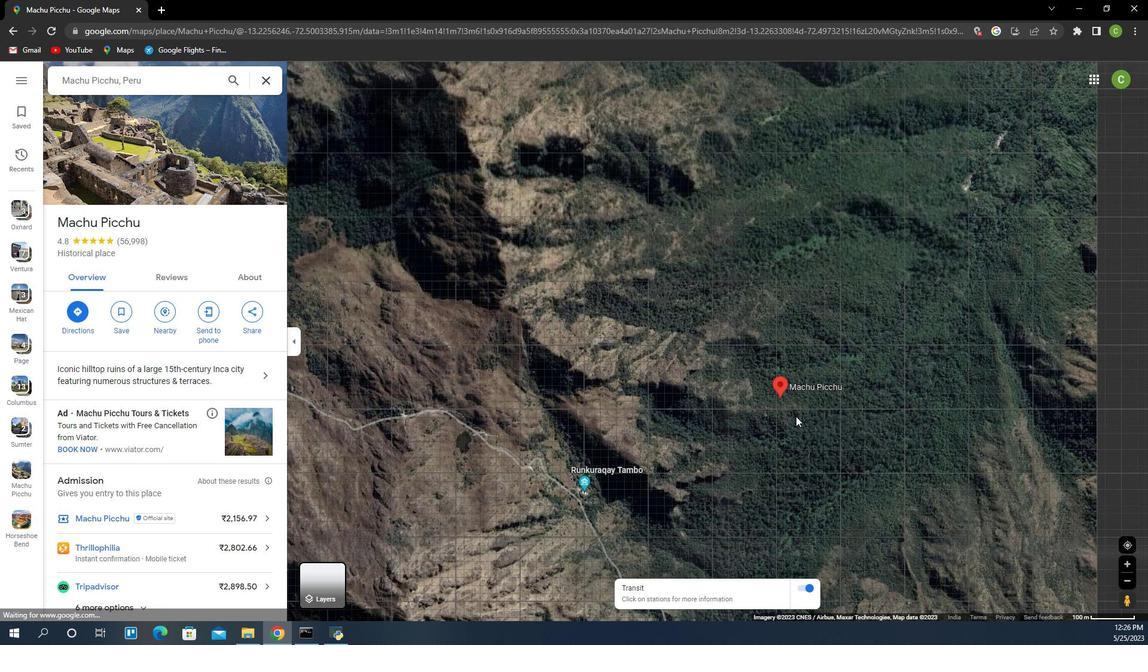 
Action: Mouse scrolled (802, 421) with delta (0, 0)
Screenshot: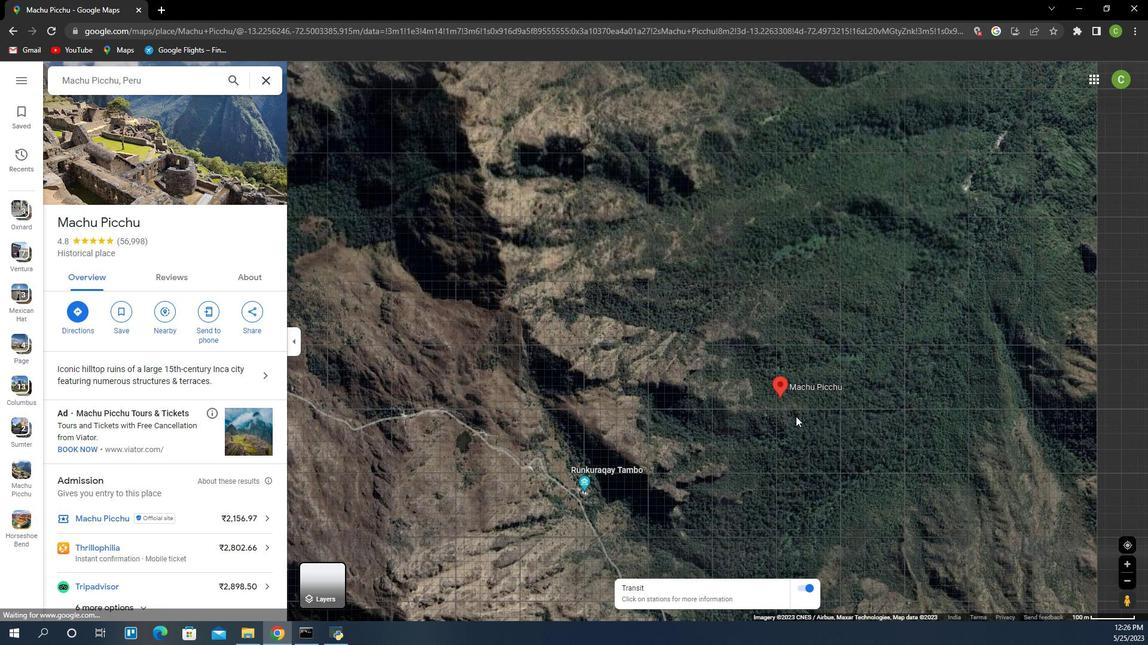 
Action: Mouse moved to (870, 464)
Screenshot: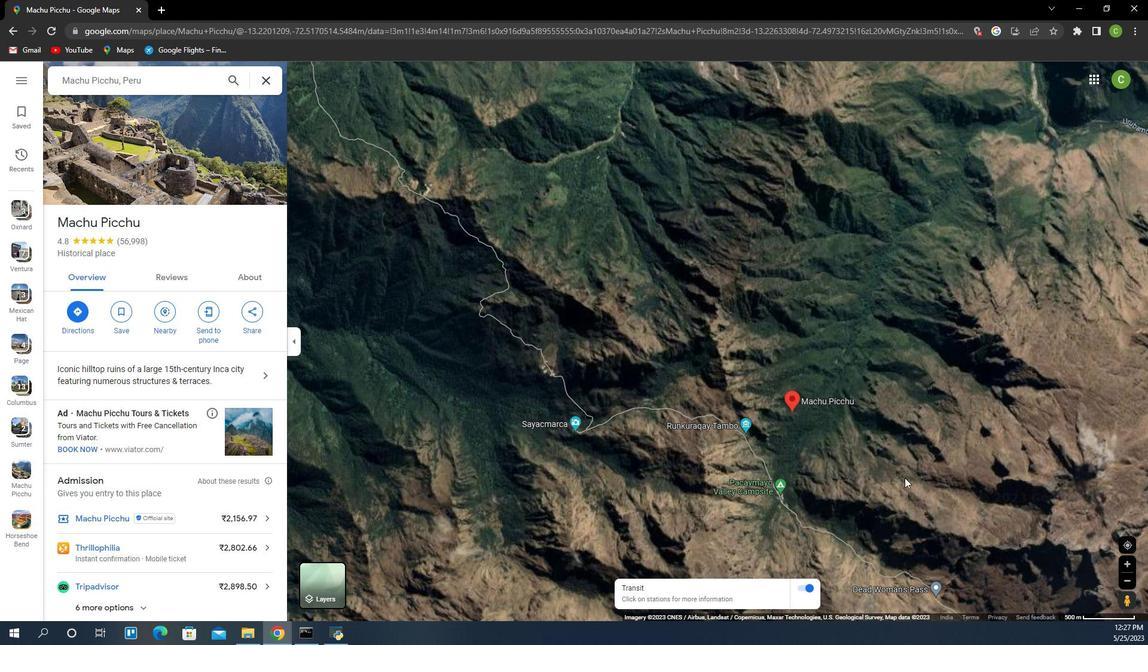 
Action: Mouse scrolled (870, 463) with delta (0, 0)
Screenshot: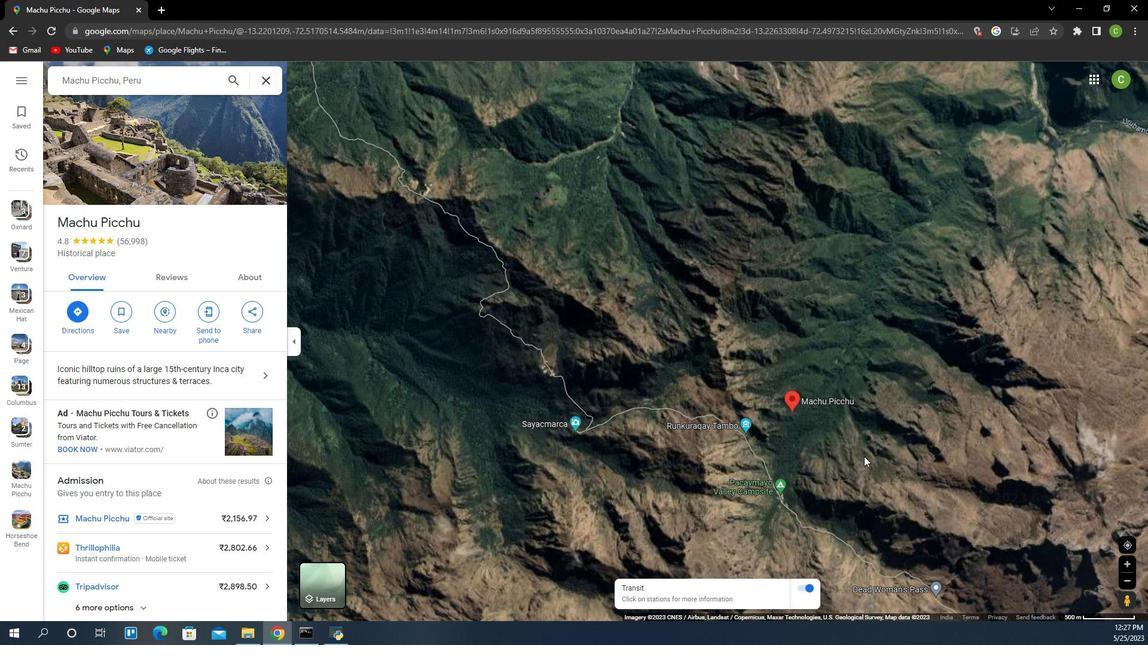 
Action: Mouse scrolled (870, 463) with delta (0, 0)
Screenshot: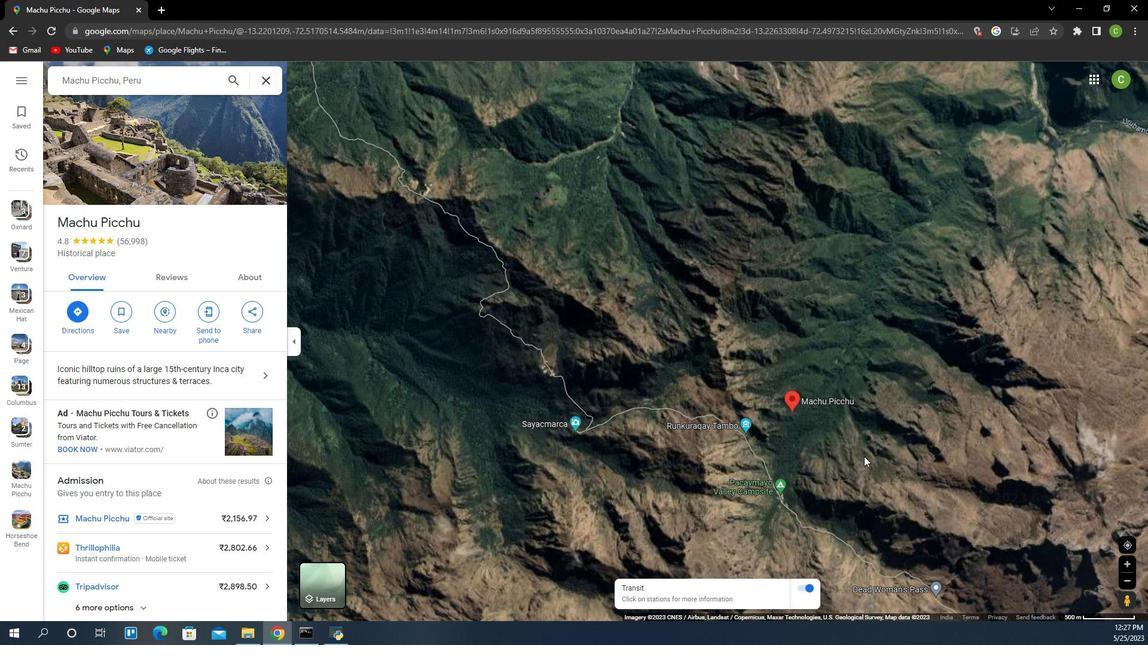 
Action: Mouse scrolled (870, 463) with delta (0, 0)
Screenshot: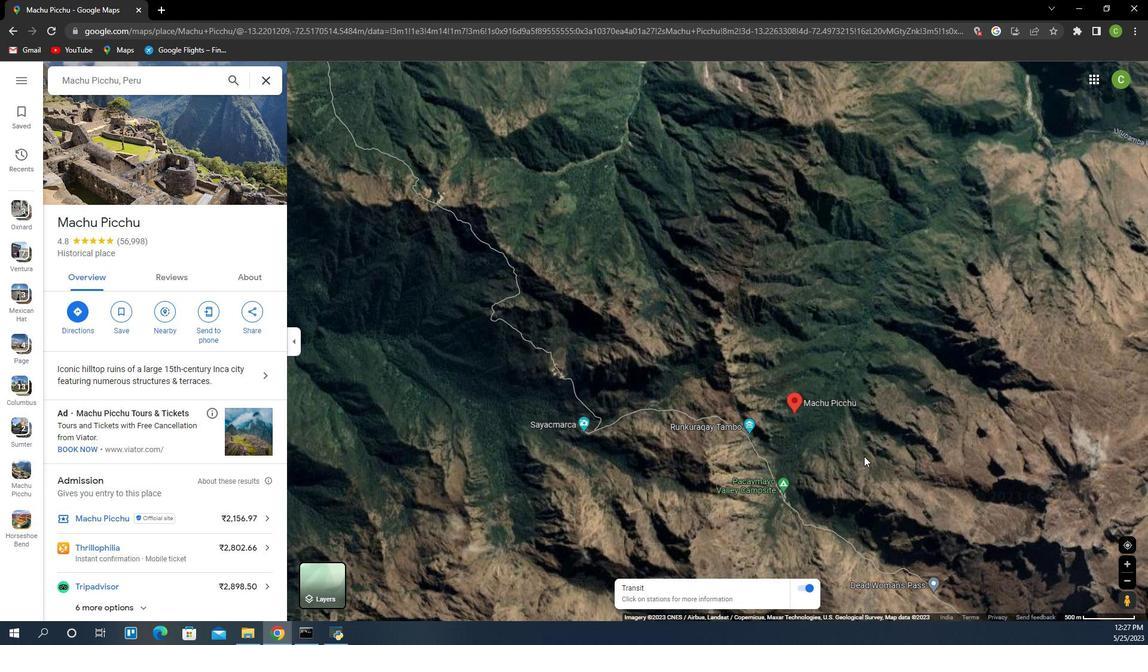 
Action: Mouse scrolled (870, 463) with delta (0, 0)
Screenshot: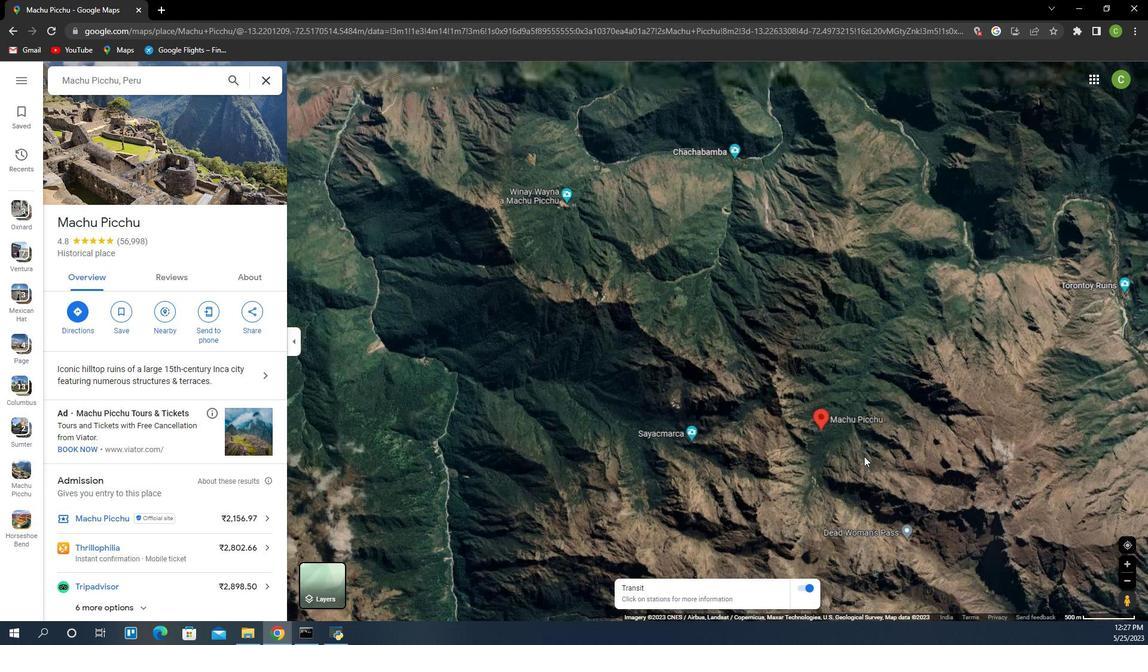 
Action: Mouse moved to (316, 600)
Screenshot: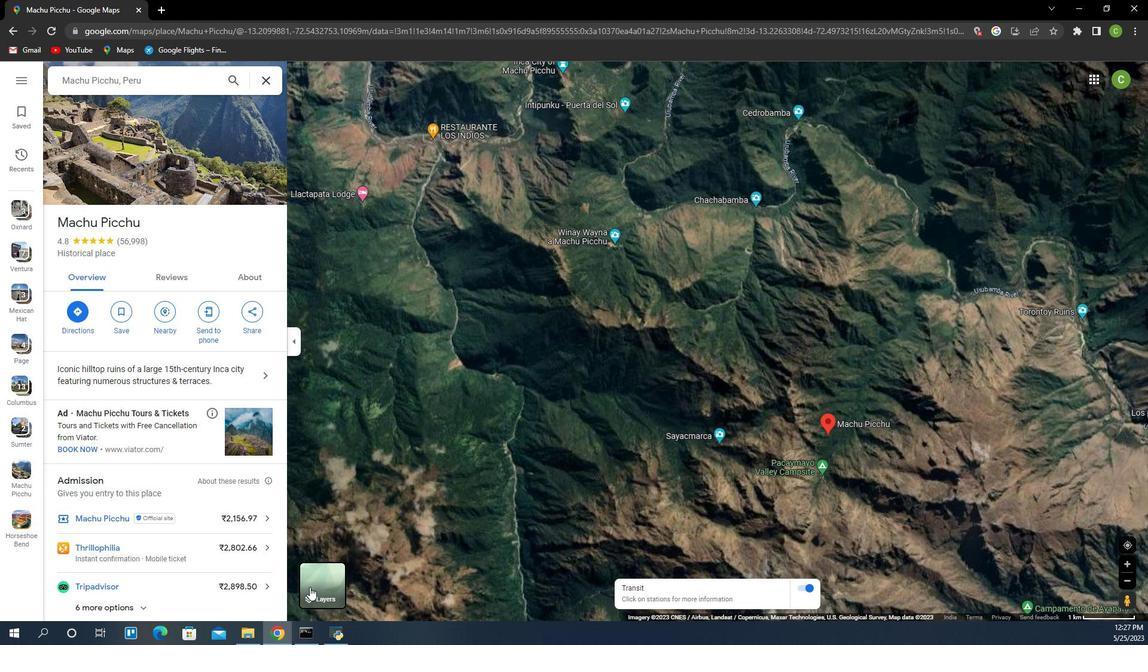 
Action: Mouse pressed left at (316, 600)
Screenshot: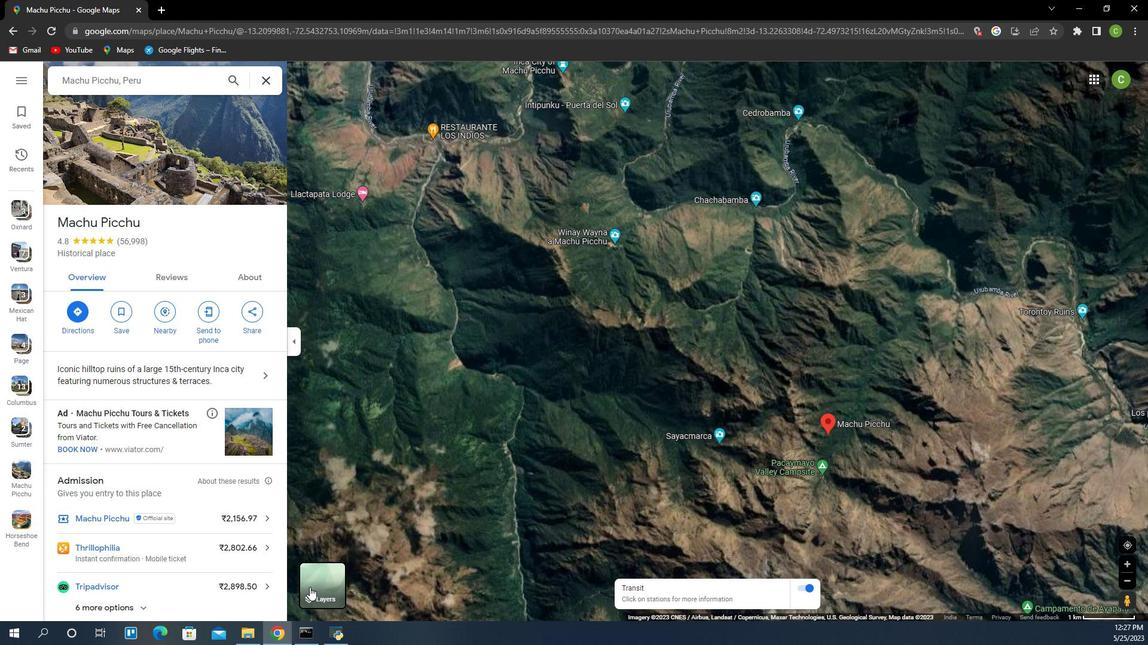 
Action: Mouse moved to (1103, 587)
Screenshot: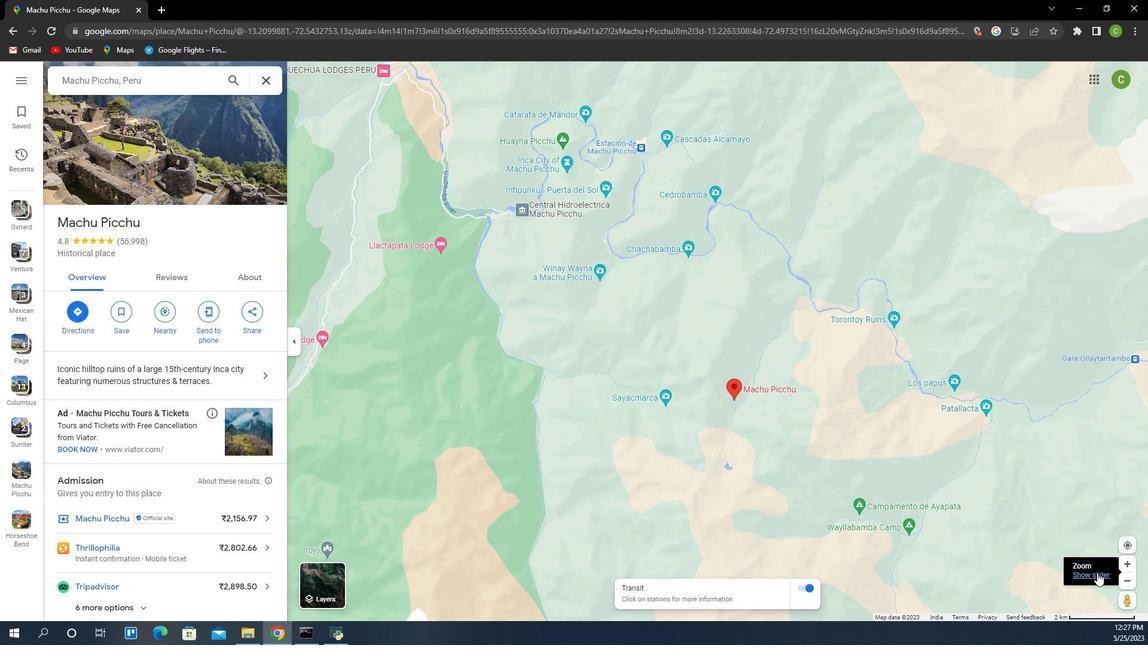 
Action: Mouse pressed left at (1103, 587)
Screenshot: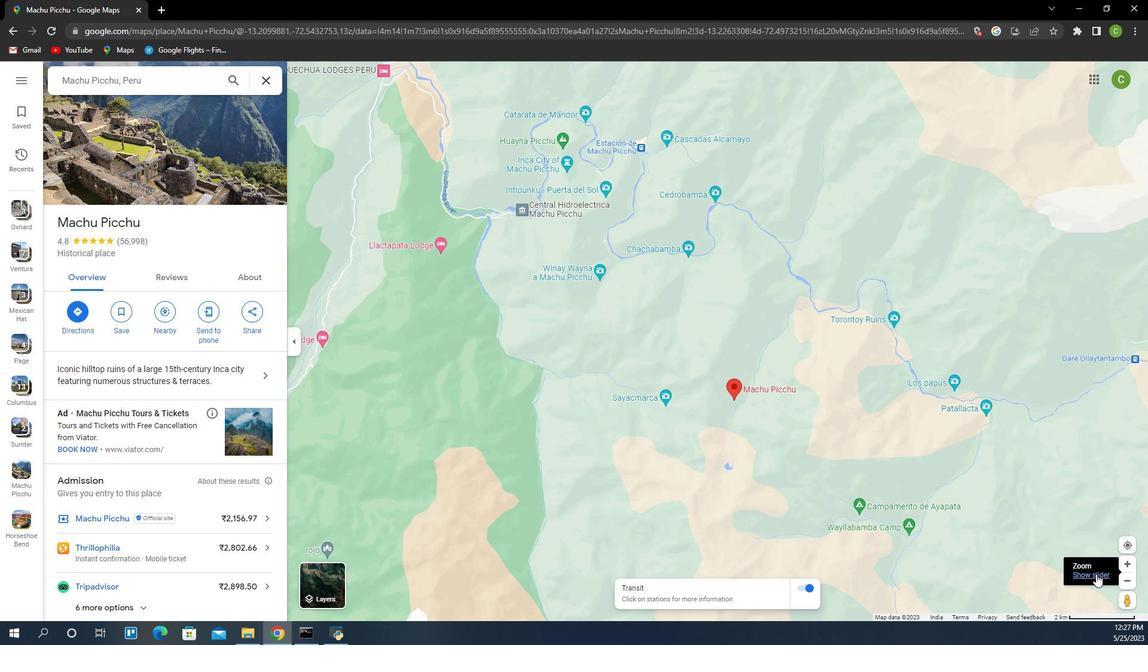 
Action: Mouse moved to (1133, 533)
Screenshot: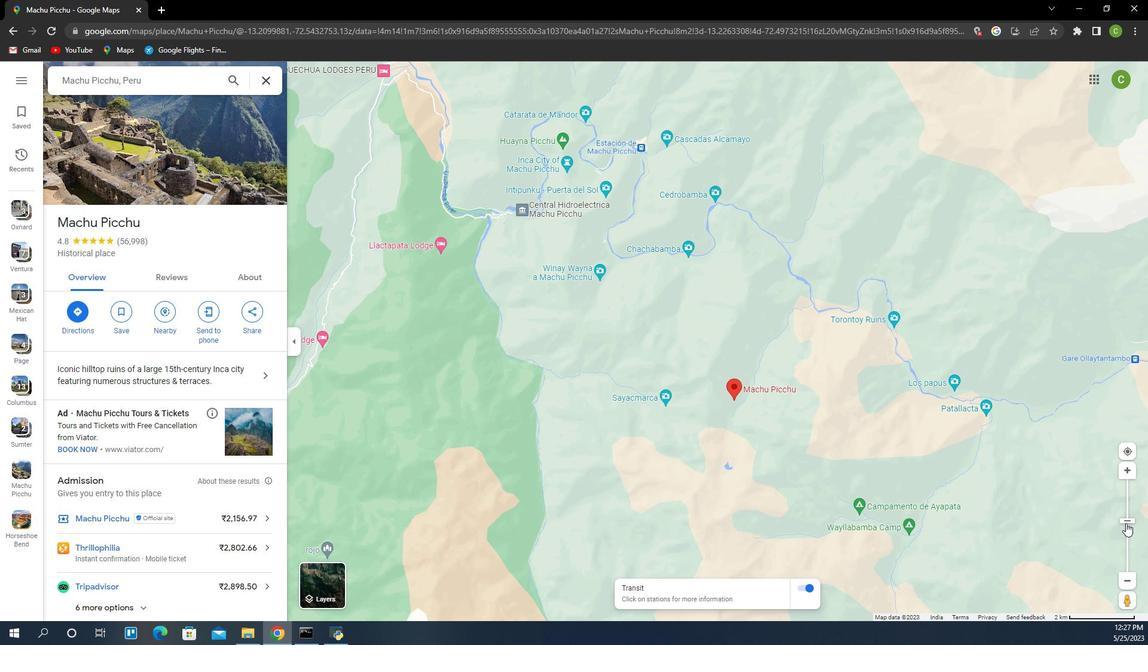 
Action: Mouse pressed left at (1133, 533)
Screenshot: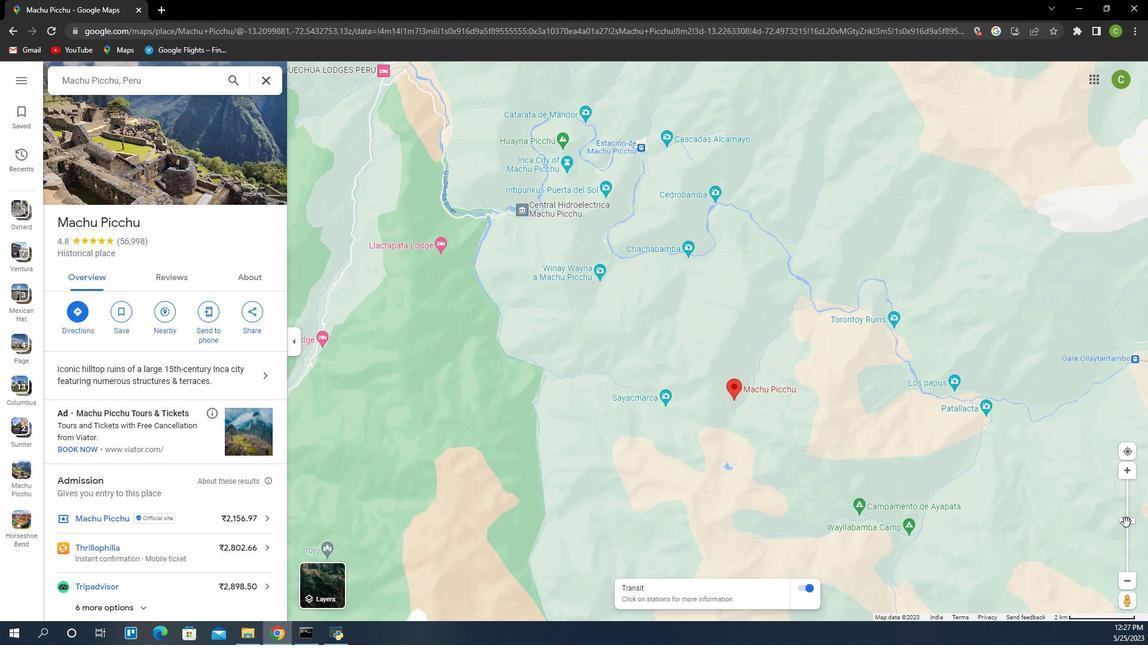 
Action: Mouse moved to (894, 489)
Screenshot: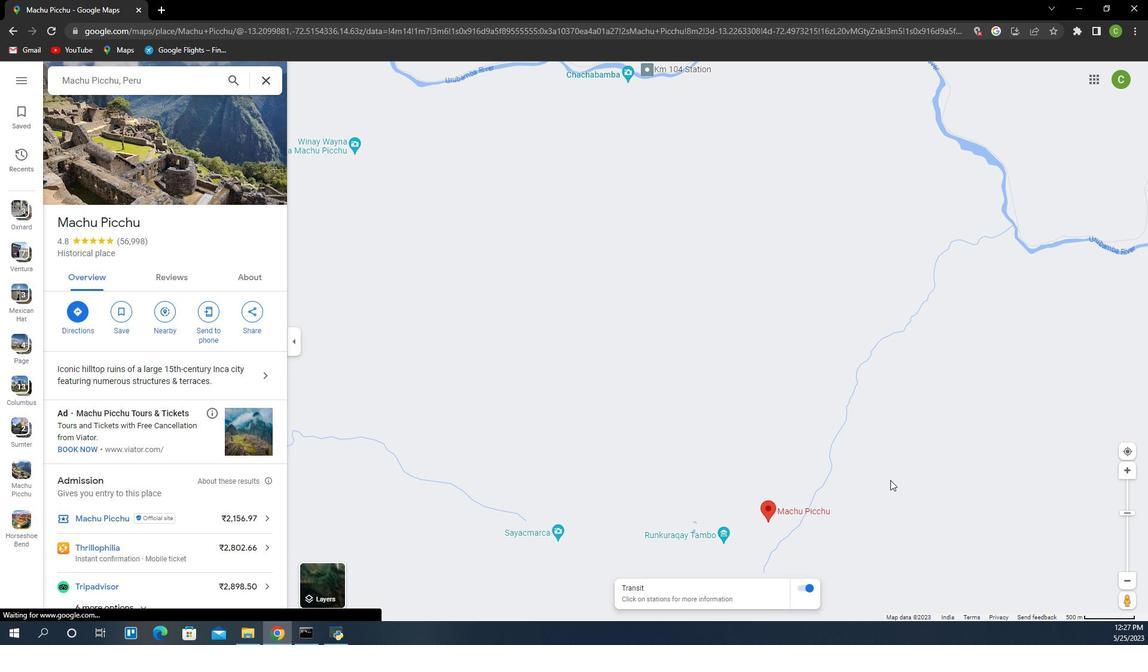 
Action: Mouse scrolled (894, 488) with delta (0, 0)
Screenshot: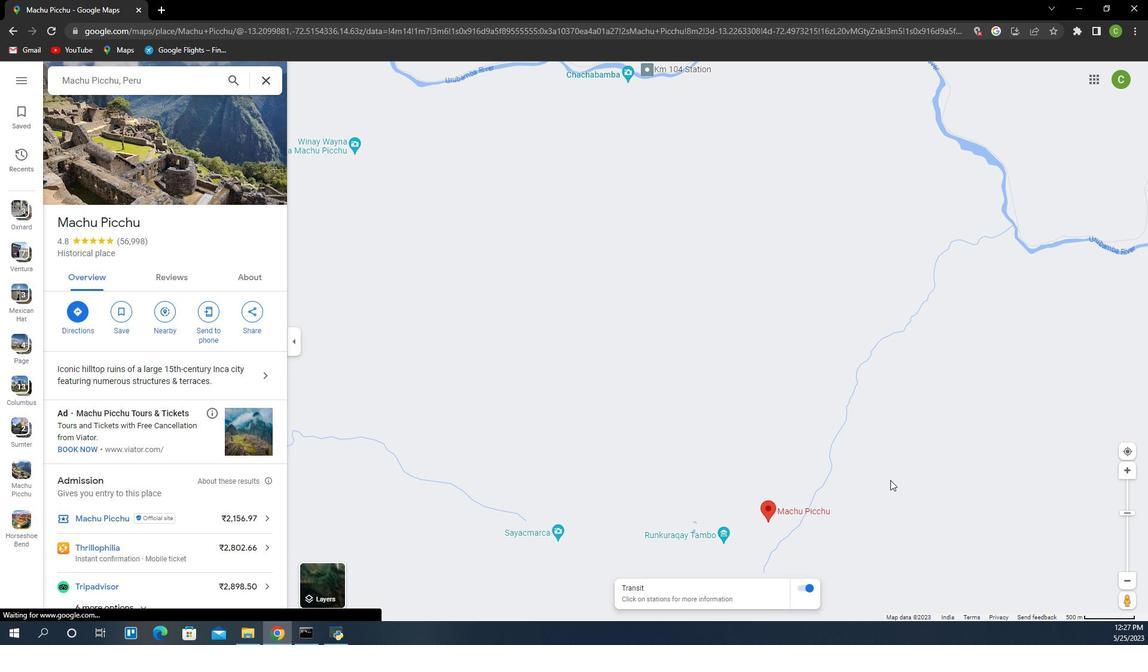 
Action: Mouse moved to (898, 546)
Screenshot: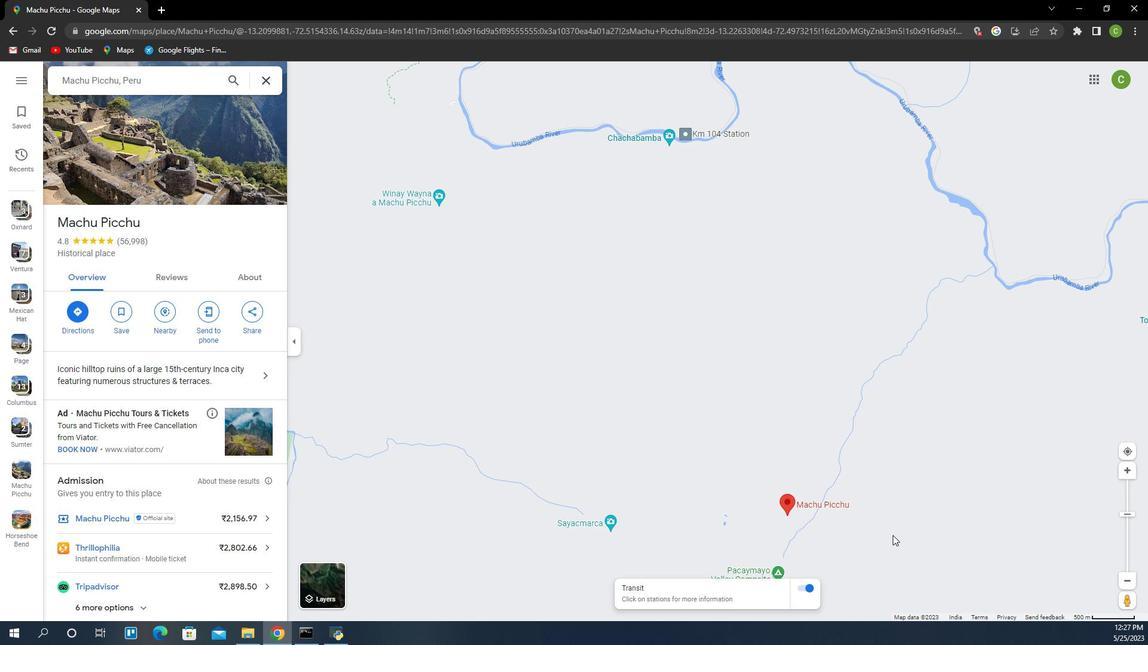 
Action: Mouse pressed left at (898, 546)
Screenshot: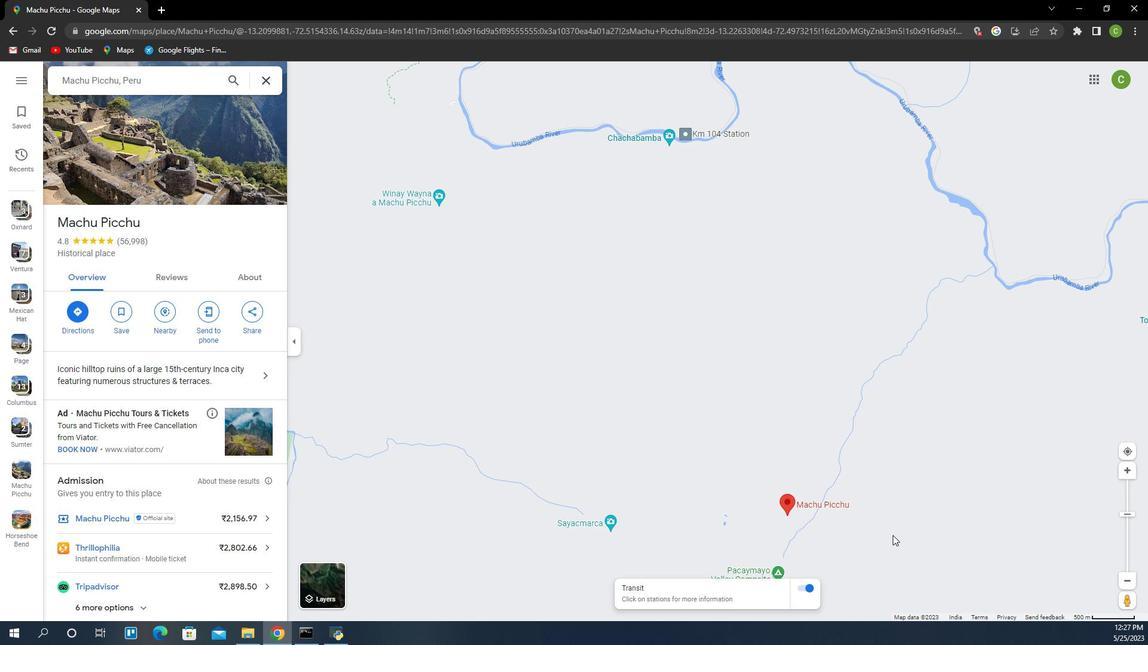 
Action: Mouse moved to (1136, 523)
Screenshot: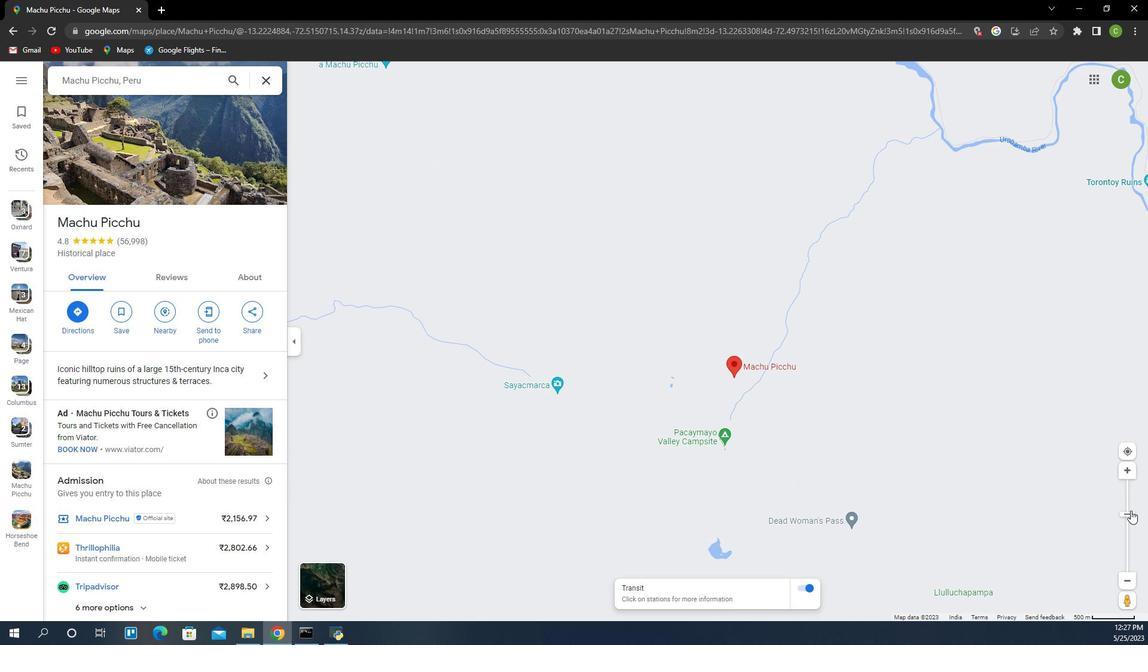 
Action: Mouse pressed left at (1136, 523)
Screenshot: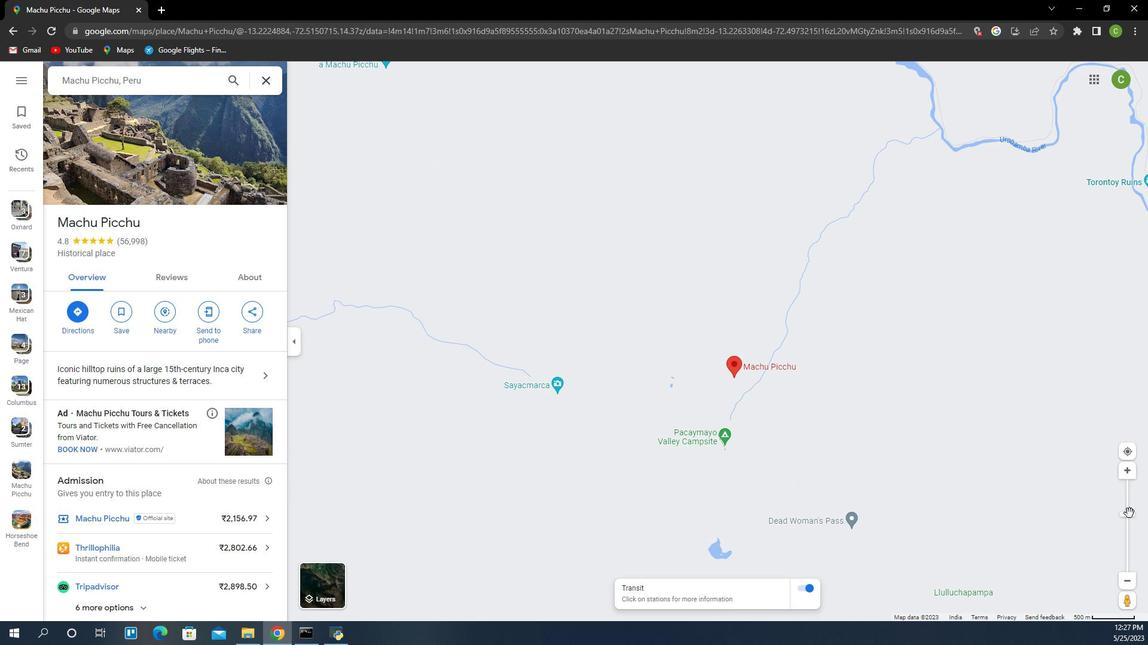 
Action: Mouse moved to (764, 428)
Screenshot: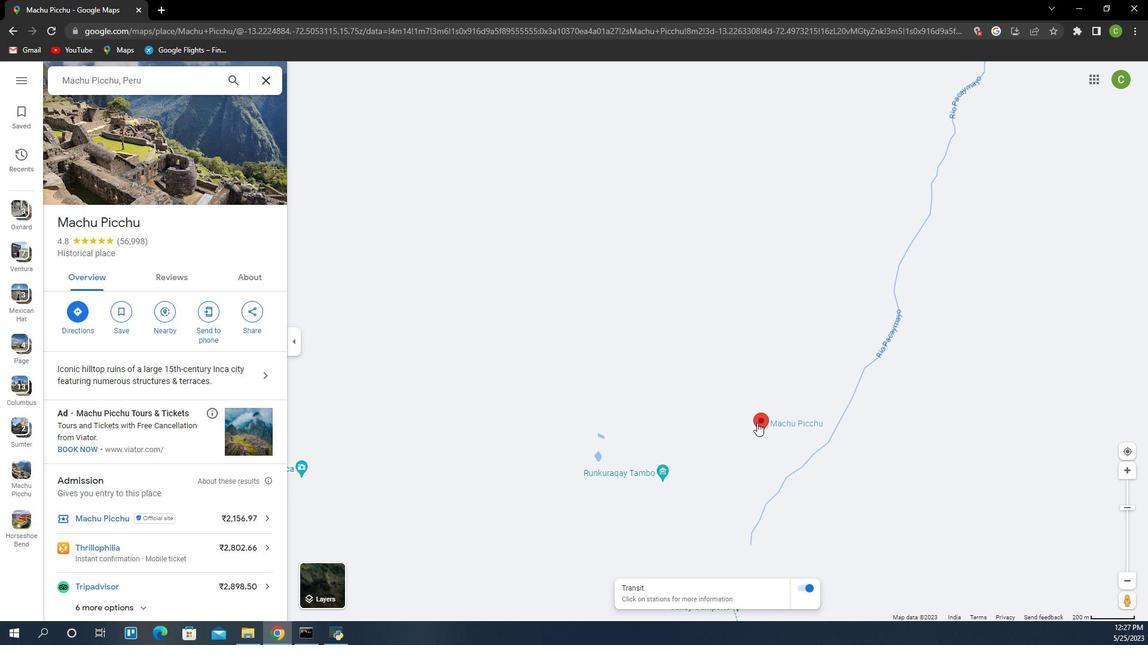 
Action: Mouse pressed left at (764, 428)
Screenshot: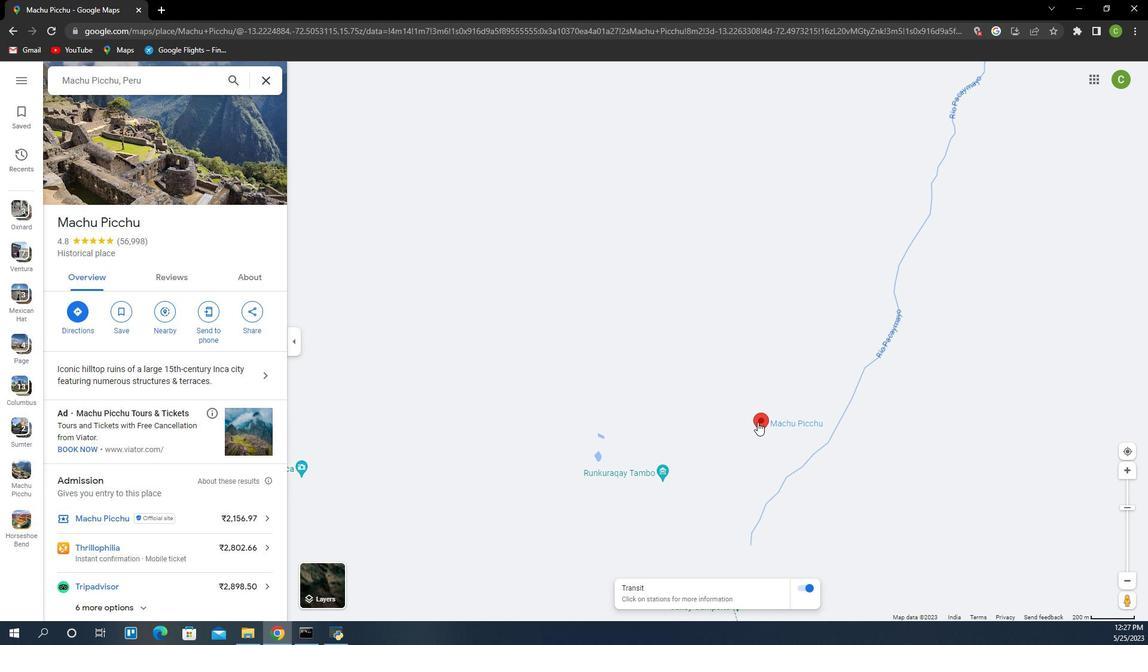 
Action: Mouse moved to (1135, 513)
Screenshot: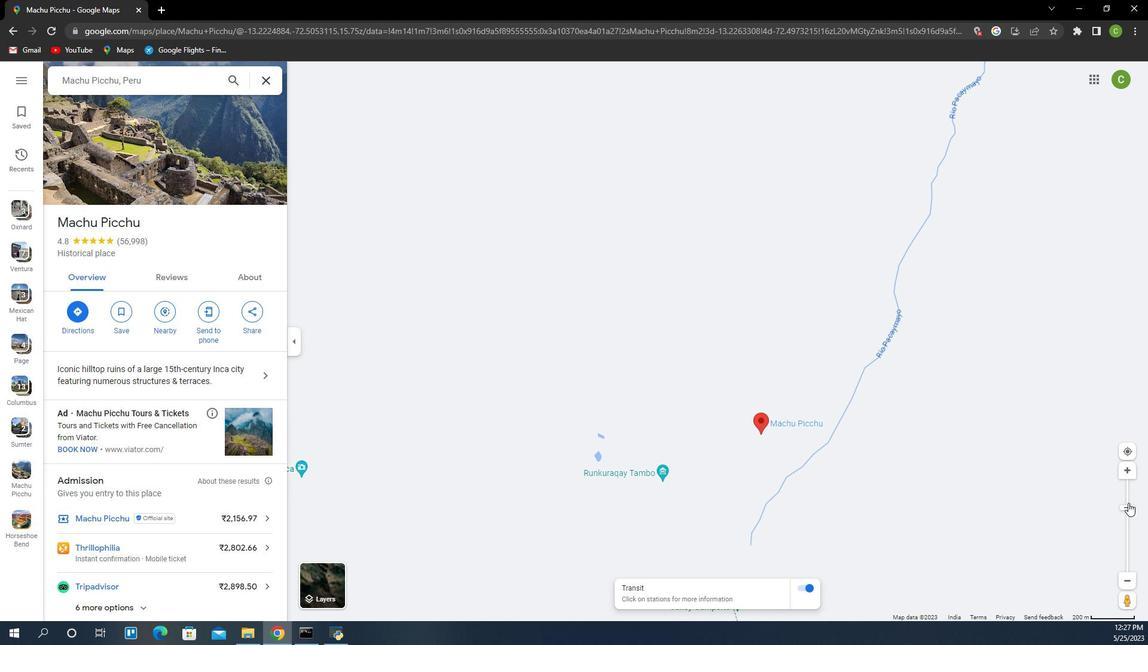 
Action: Mouse pressed left at (1135, 513)
Screenshot: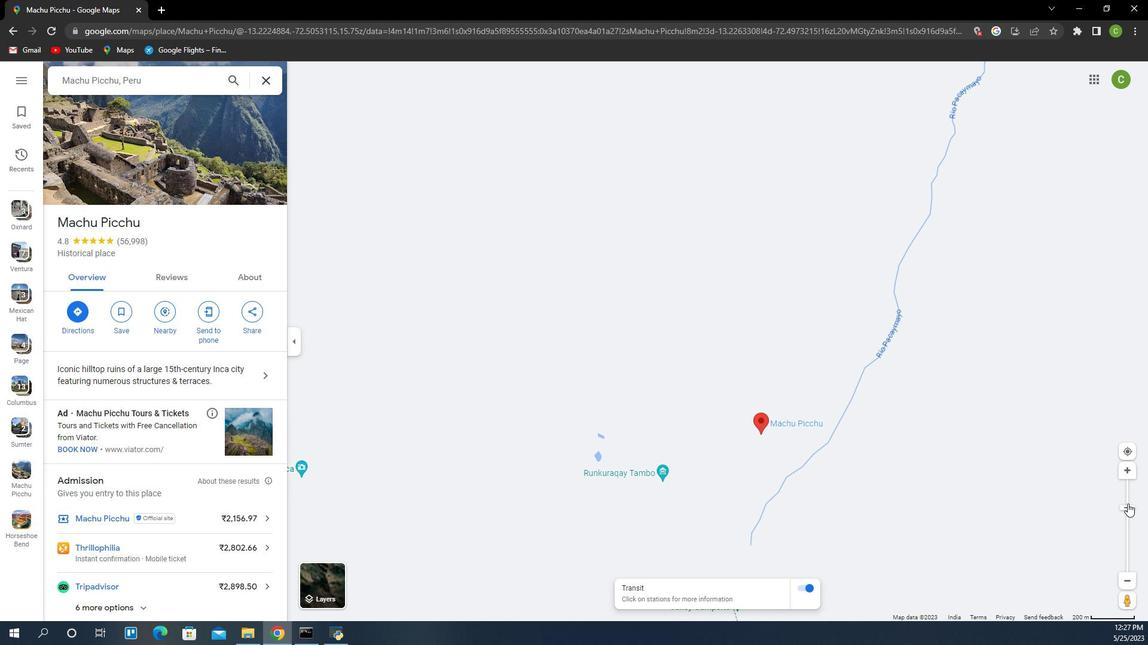 
Action: Mouse moved to (865, 534)
Screenshot: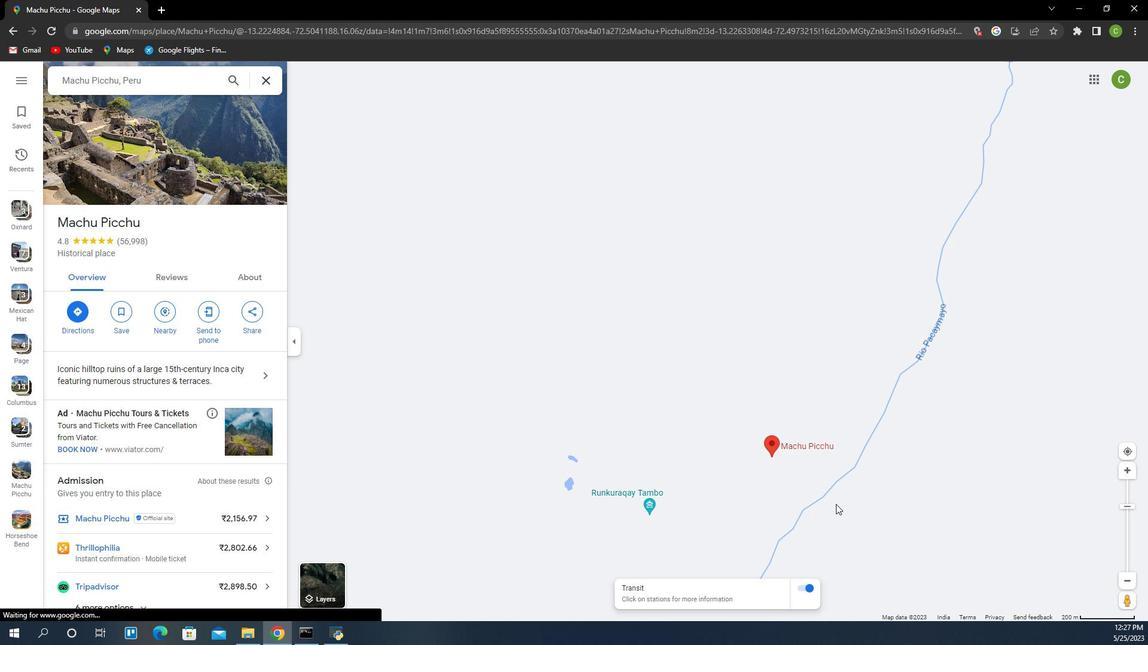 
Action: Mouse pressed left at (865, 534)
Screenshot: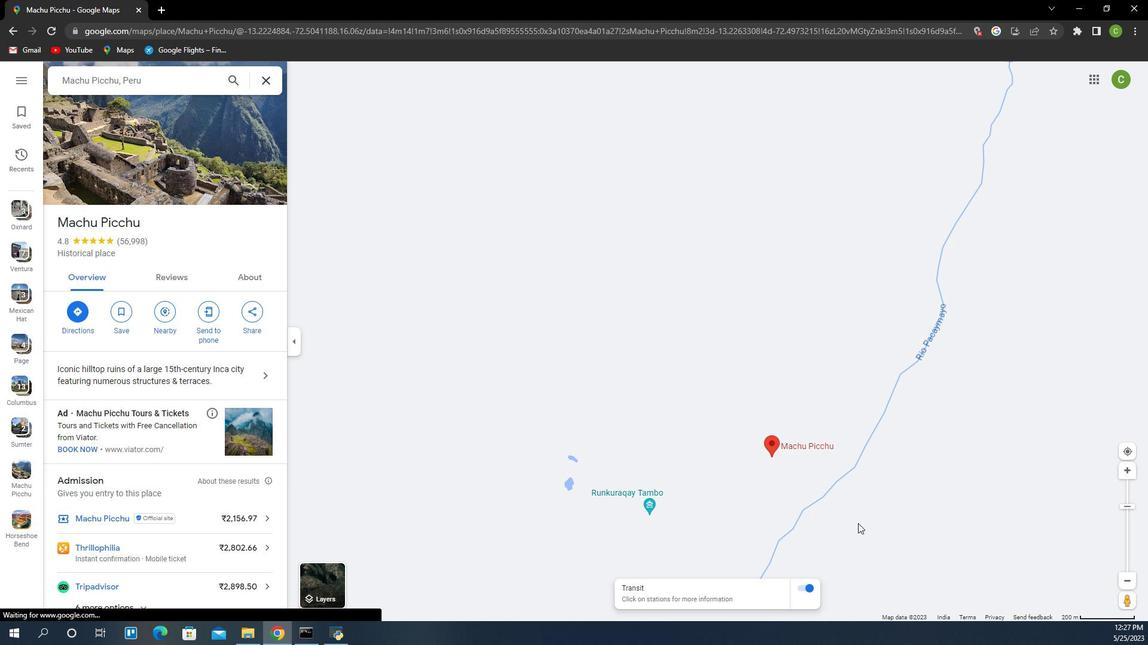 
Action: Mouse moved to (1132, 516)
Screenshot: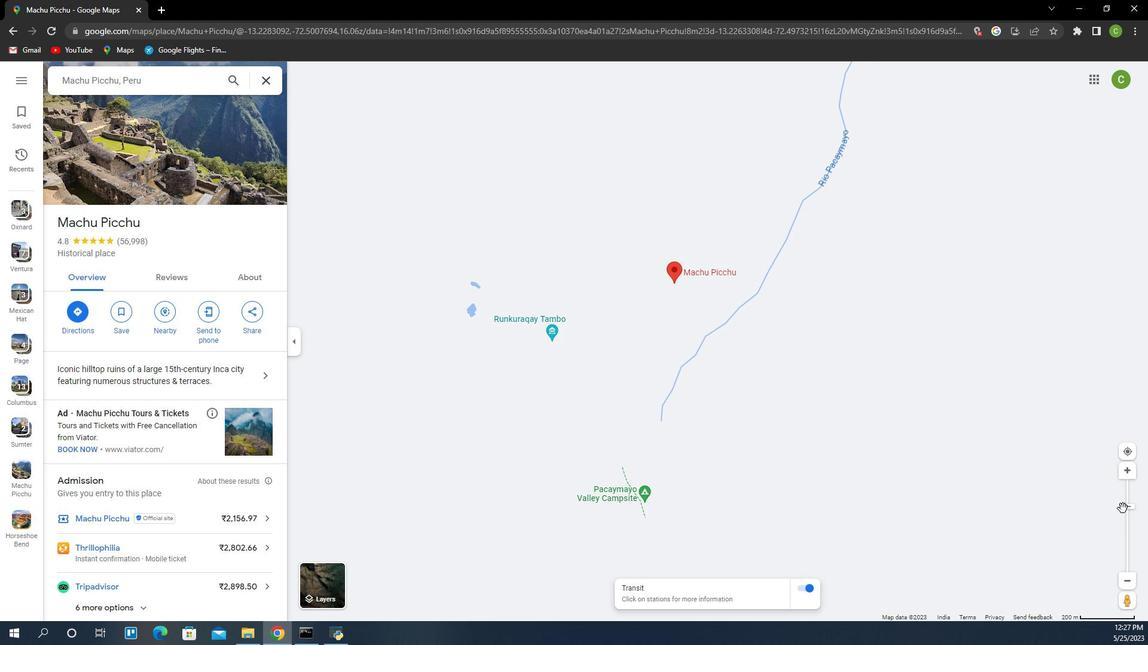
Action: Mouse pressed left at (1132, 516)
Screenshot: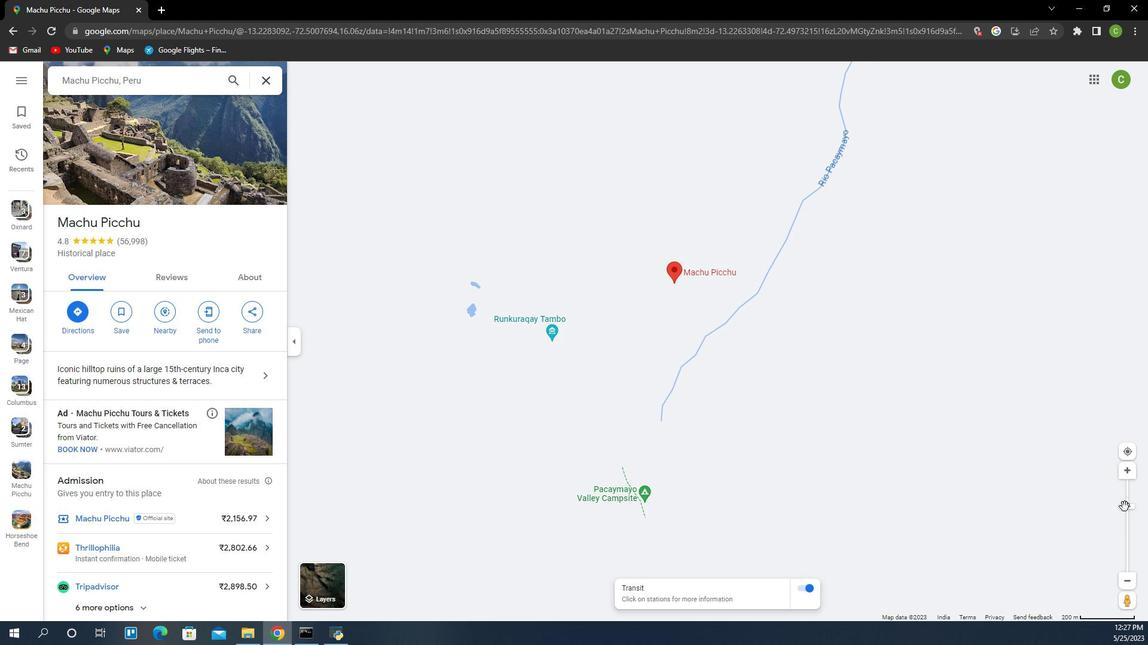 
Action: Mouse moved to (856, 426)
Screenshot: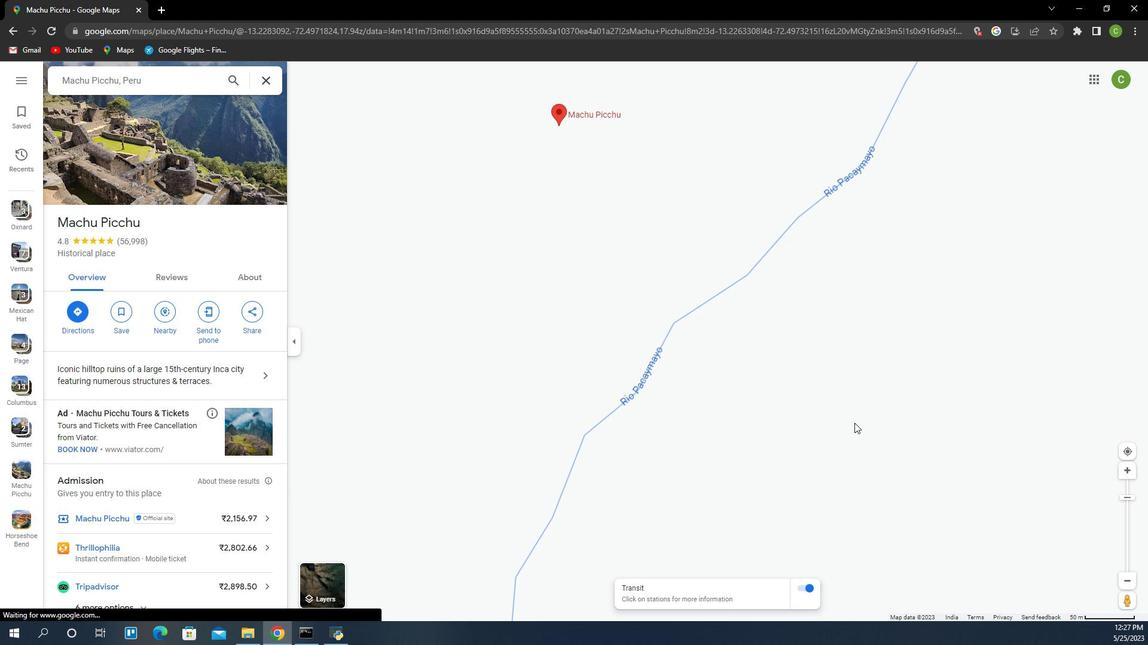 
Action: Mouse pressed left at (856, 426)
Screenshot: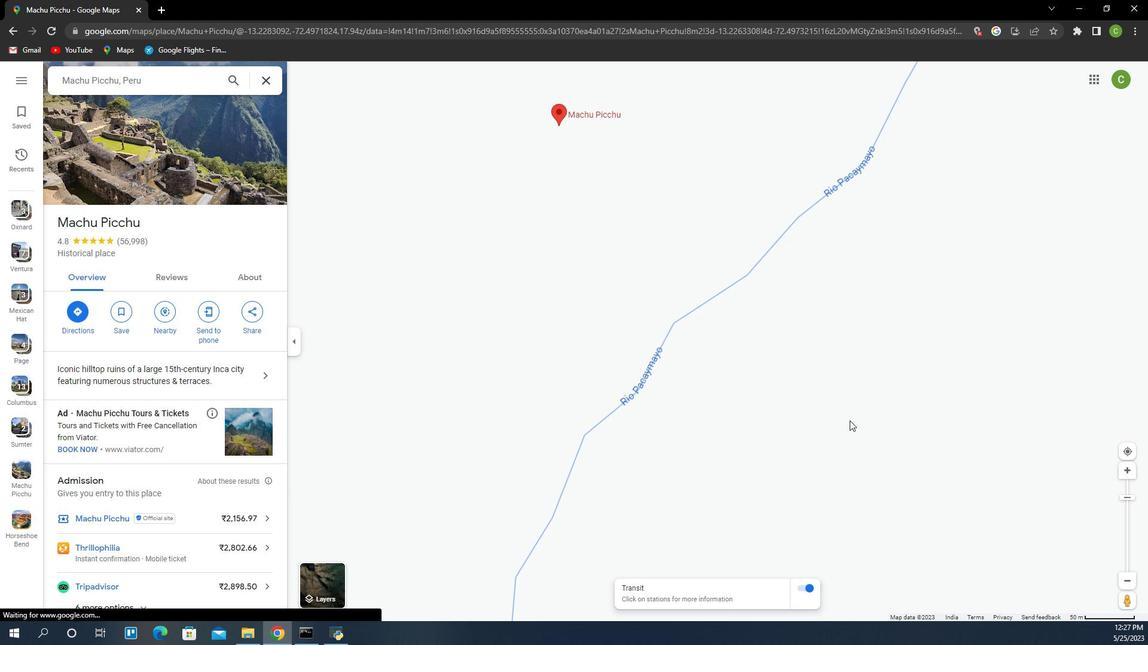 
Action: Mouse moved to (1134, 505)
Screenshot: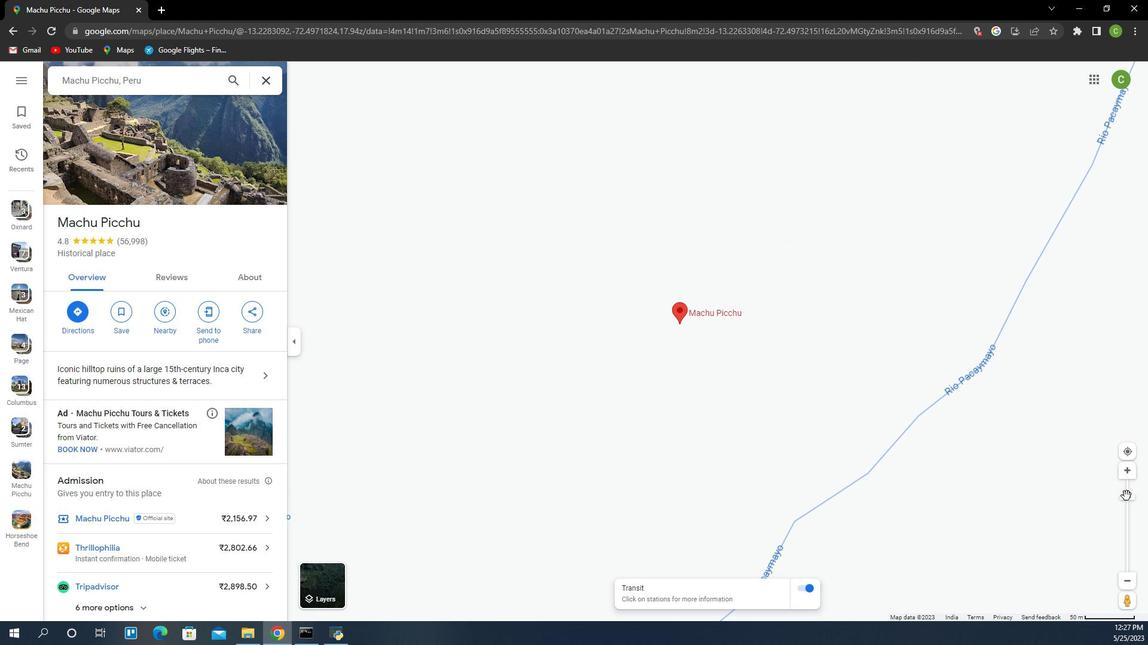 
Action: Mouse pressed left at (1134, 505)
Screenshot: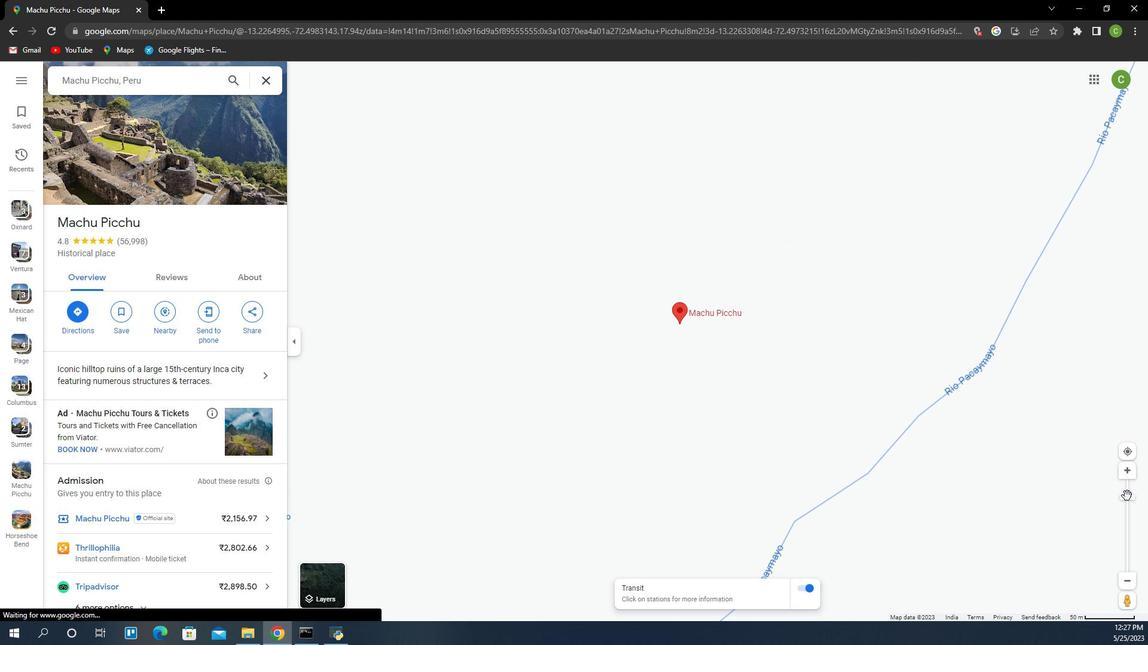 
Action: Mouse moved to (736, 401)
Screenshot: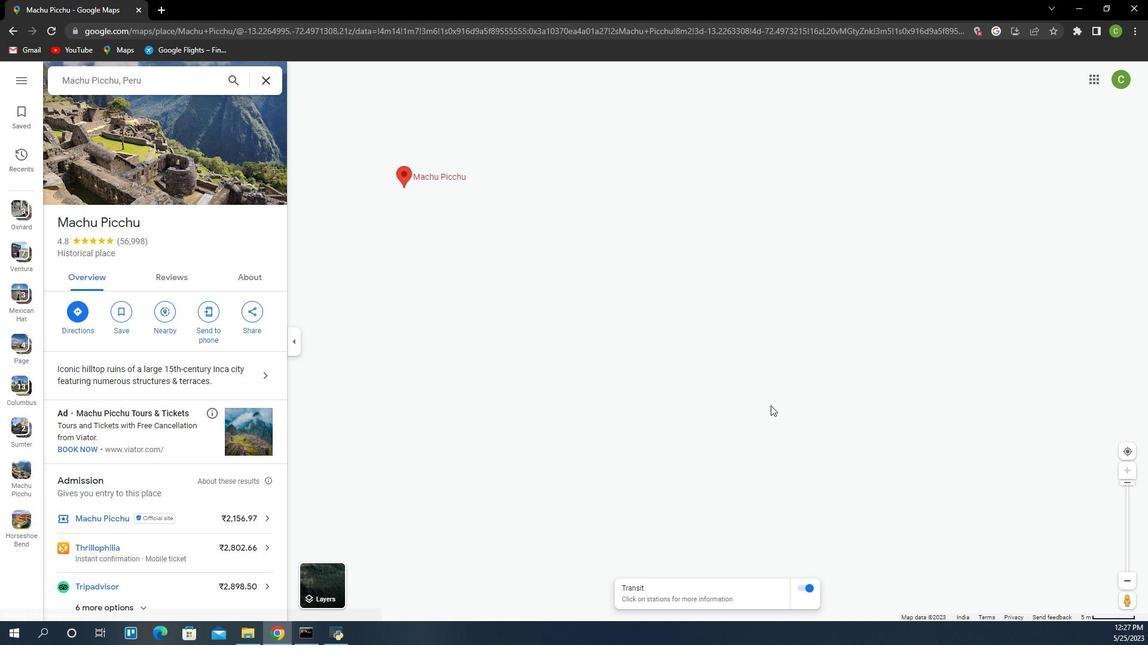 
Action: Mouse pressed left at (736, 401)
Screenshot: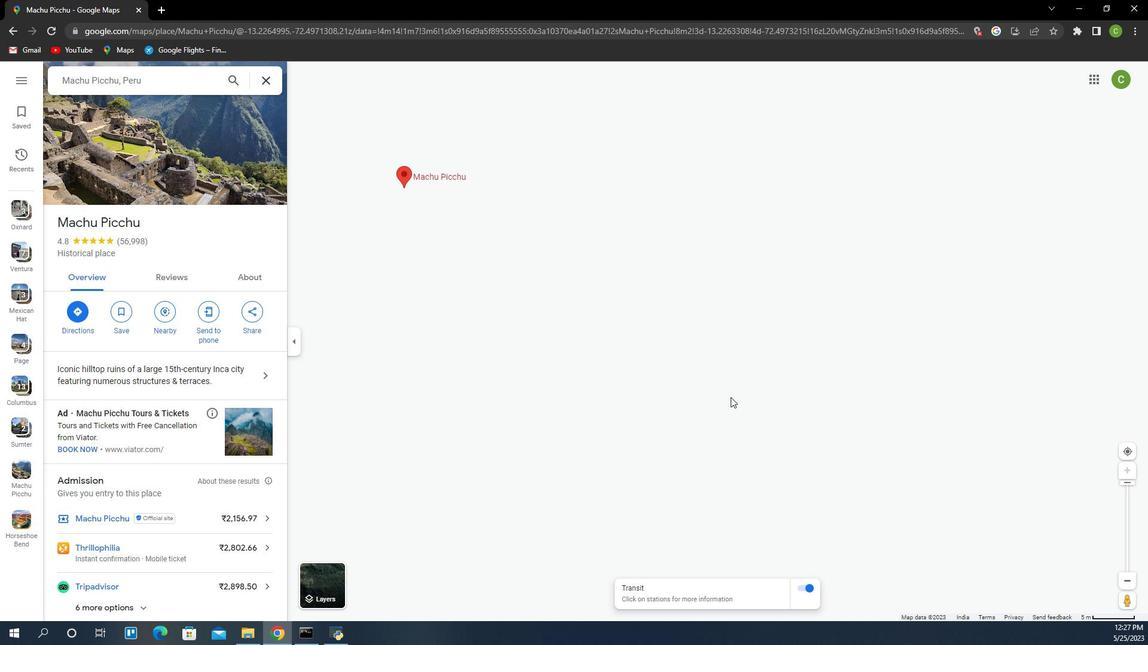 
Action: Mouse moved to (583, 373)
Screenshot: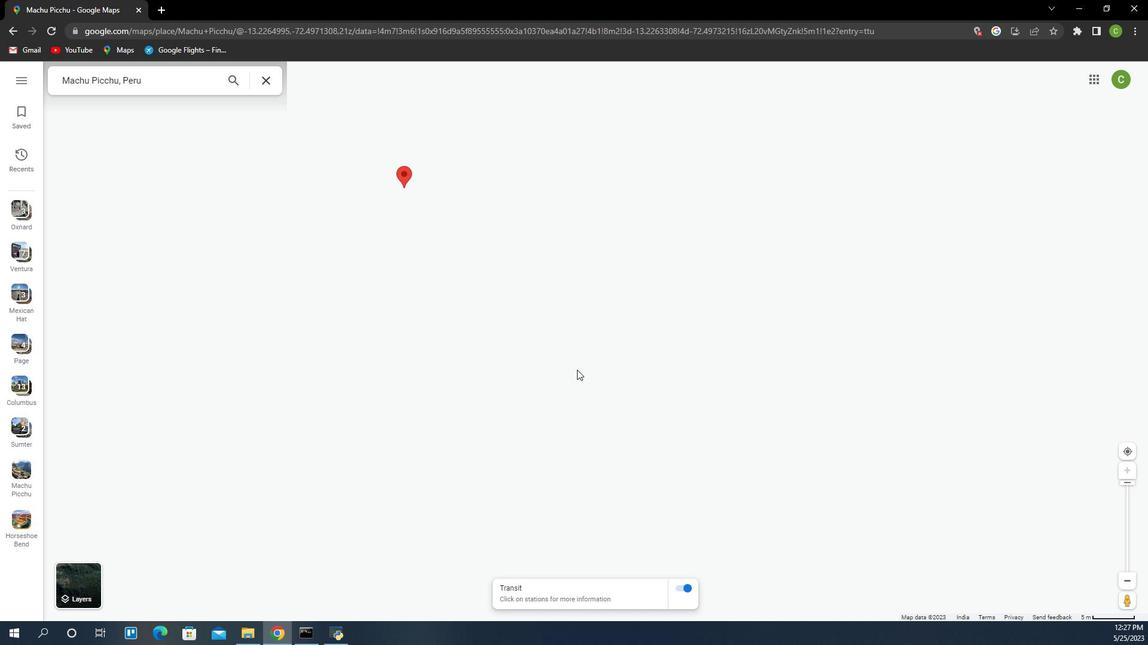 
Action: Mouse pressed left at (583, 373)
Screenshot: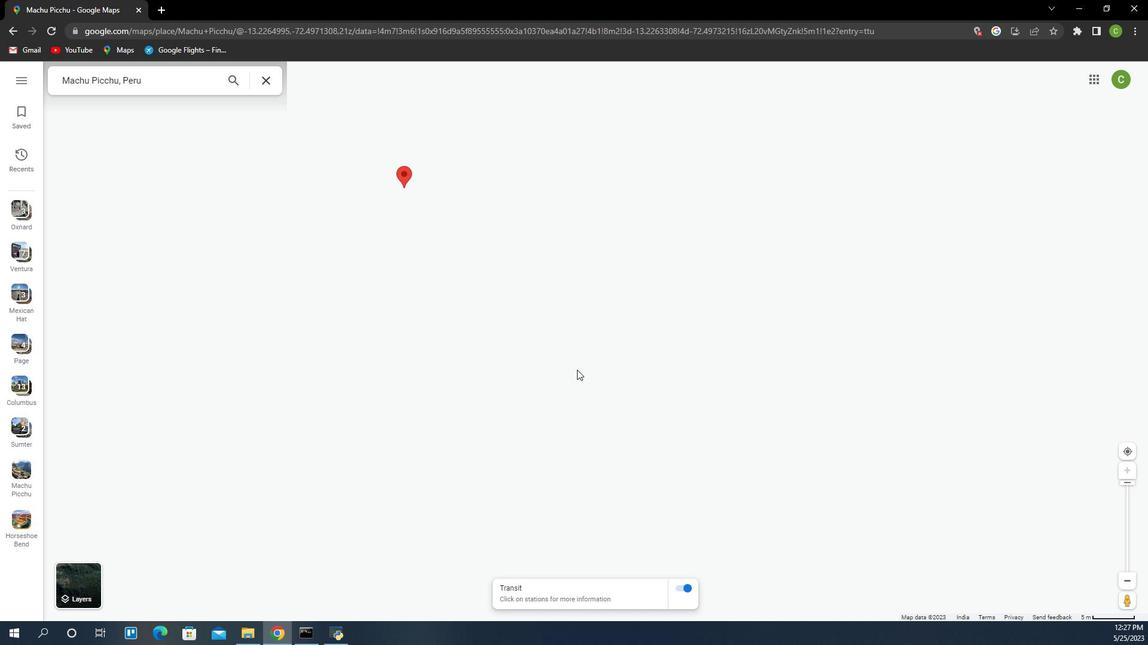 
Action: Mouse moved to (546, 348)
Screenshot: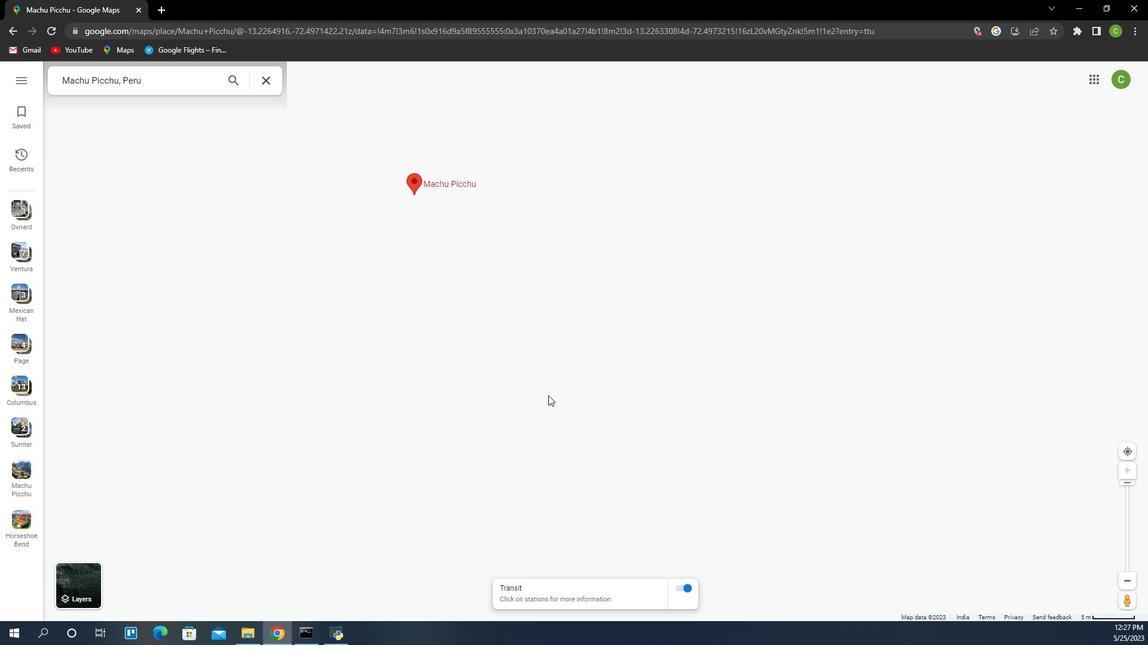 
Action: Mouse pressed left at (546, 348)
Screenshot: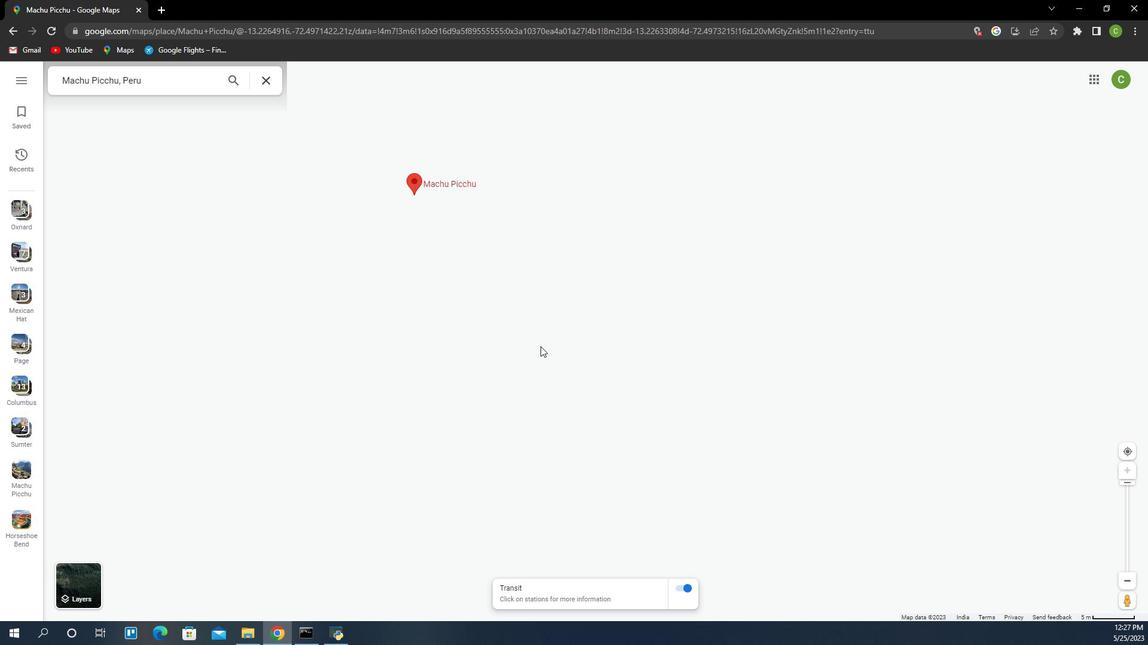 
Action: Mouse moved to (483, 369)
Screenshot: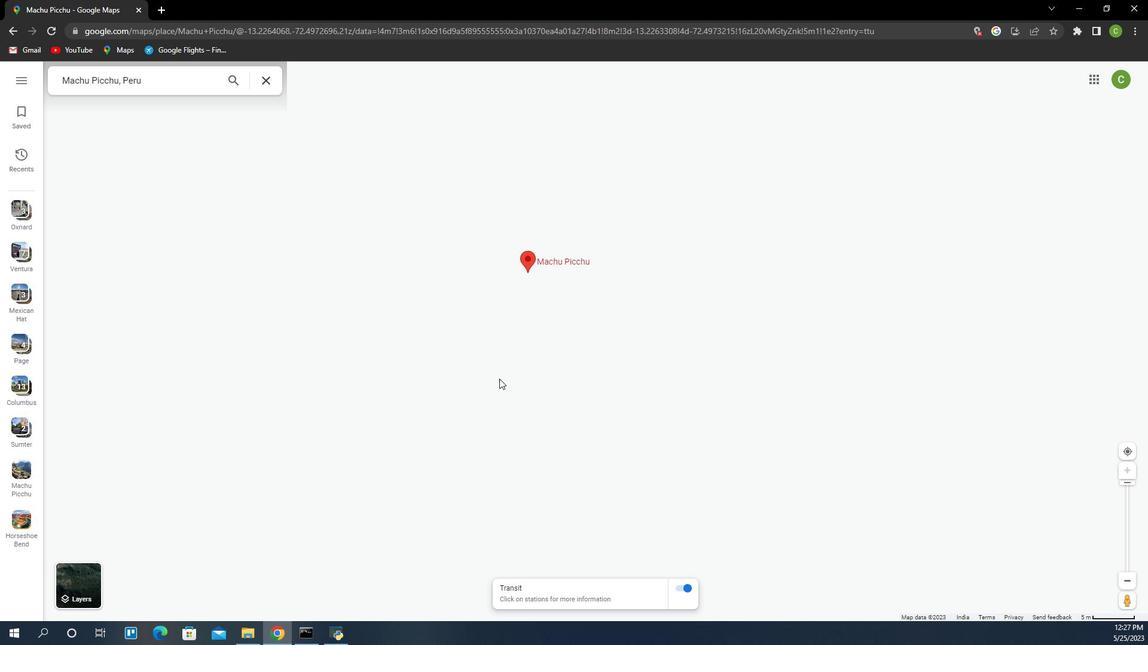 
Action: Mouse scrolled (483, 369) with delta (0, 0)
Screenshot: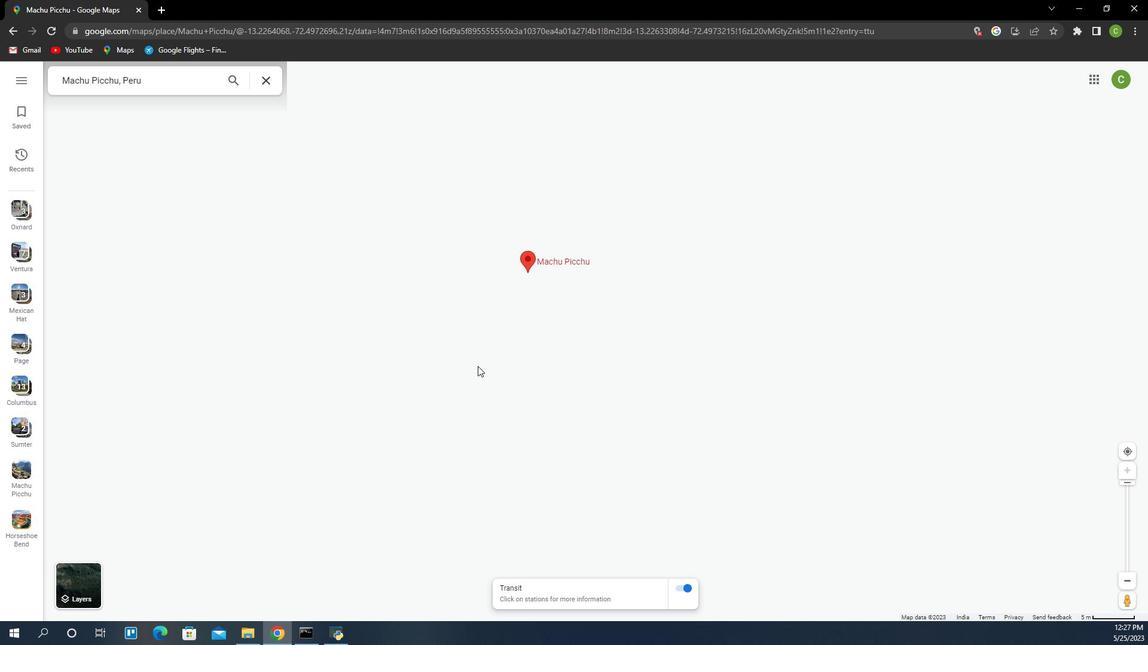 
Action: Mouse scrolled (483, 369) with delta (0, 0)
Screenshot: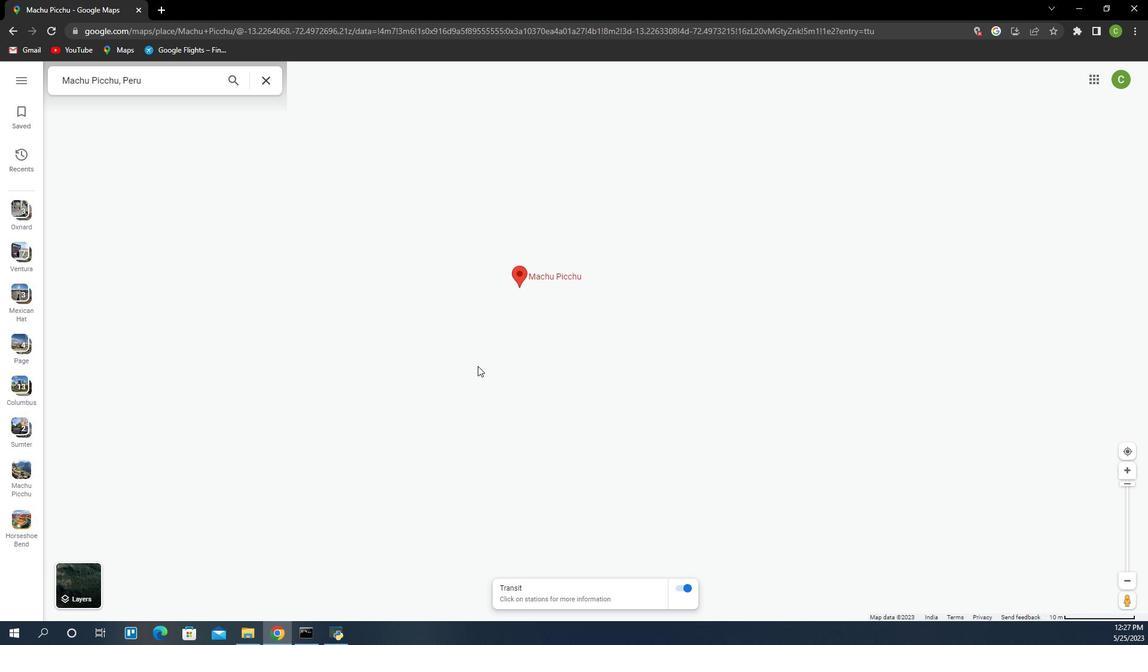 
Action: Mouse scrolled (483, 369) with delta (0, 0)
Screenshot: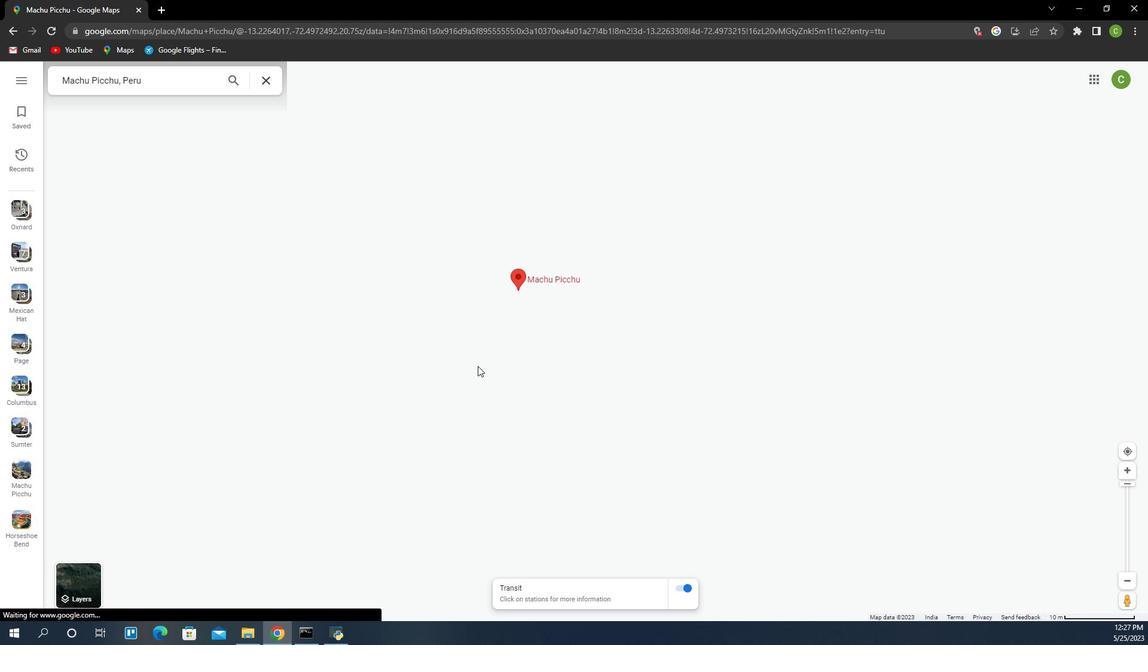
Action: Mouse scrolled (483, 369) with delta (0, 0)
Screenshot: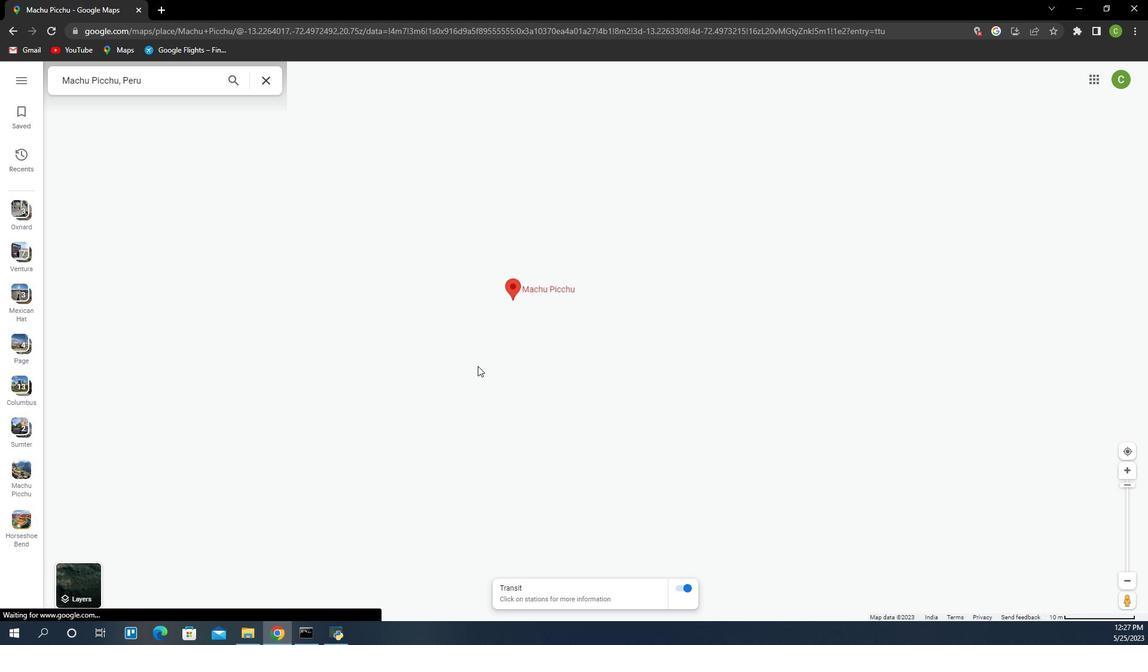 
